 Task: Search one way flight ticket for 5 adults, 2 children, 1 infant in seat and 2 infants on lap in economy from Agana/tamuning: Antonio B. Won Pat International Airport to Fort Wayne: Fort Wayne International Airport on 8-4-2023. Number of bags: 2 carry on bags. Price is upto 106000. Outbound departure time preference is 13:00.
Action: Mouse moved to (406, 345)
Screenshot: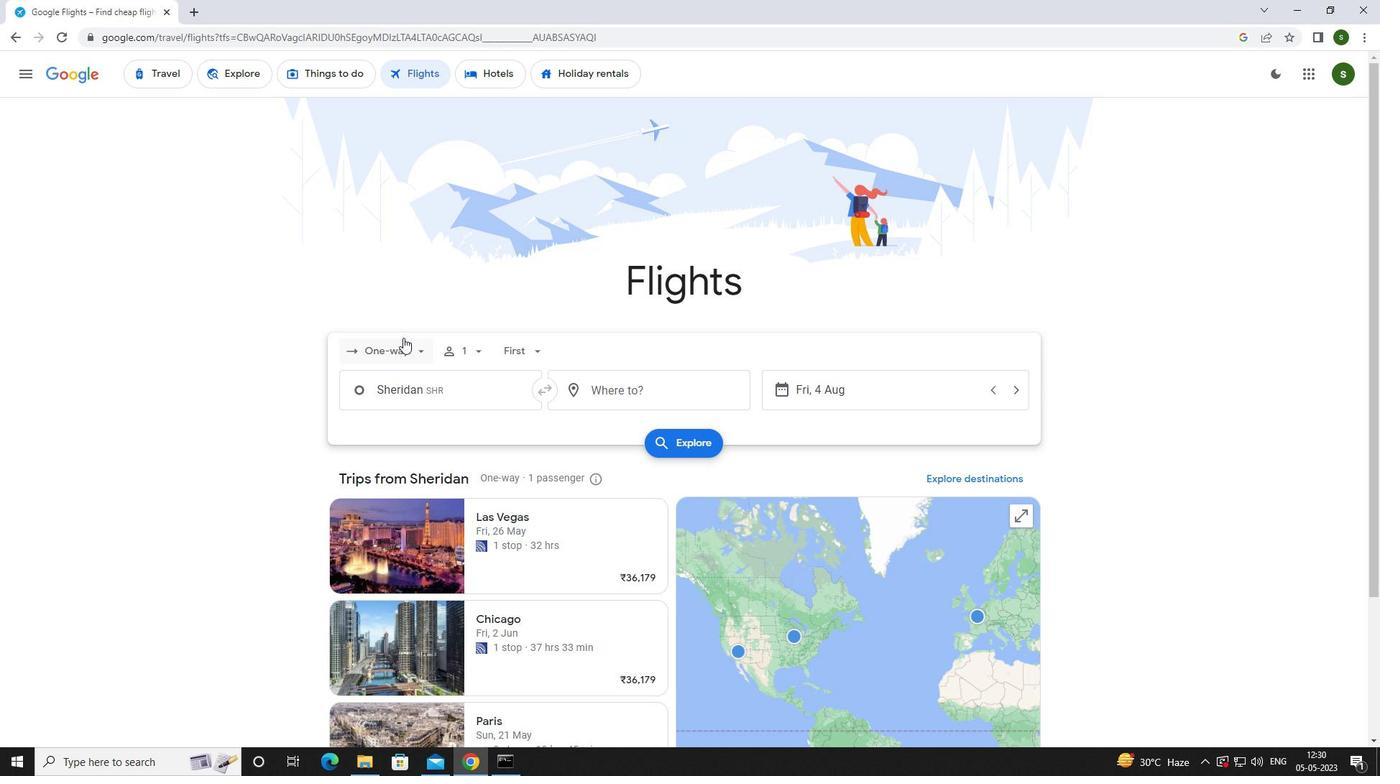 
Action: Mouse pressed left at (406, 345)
Screenshot: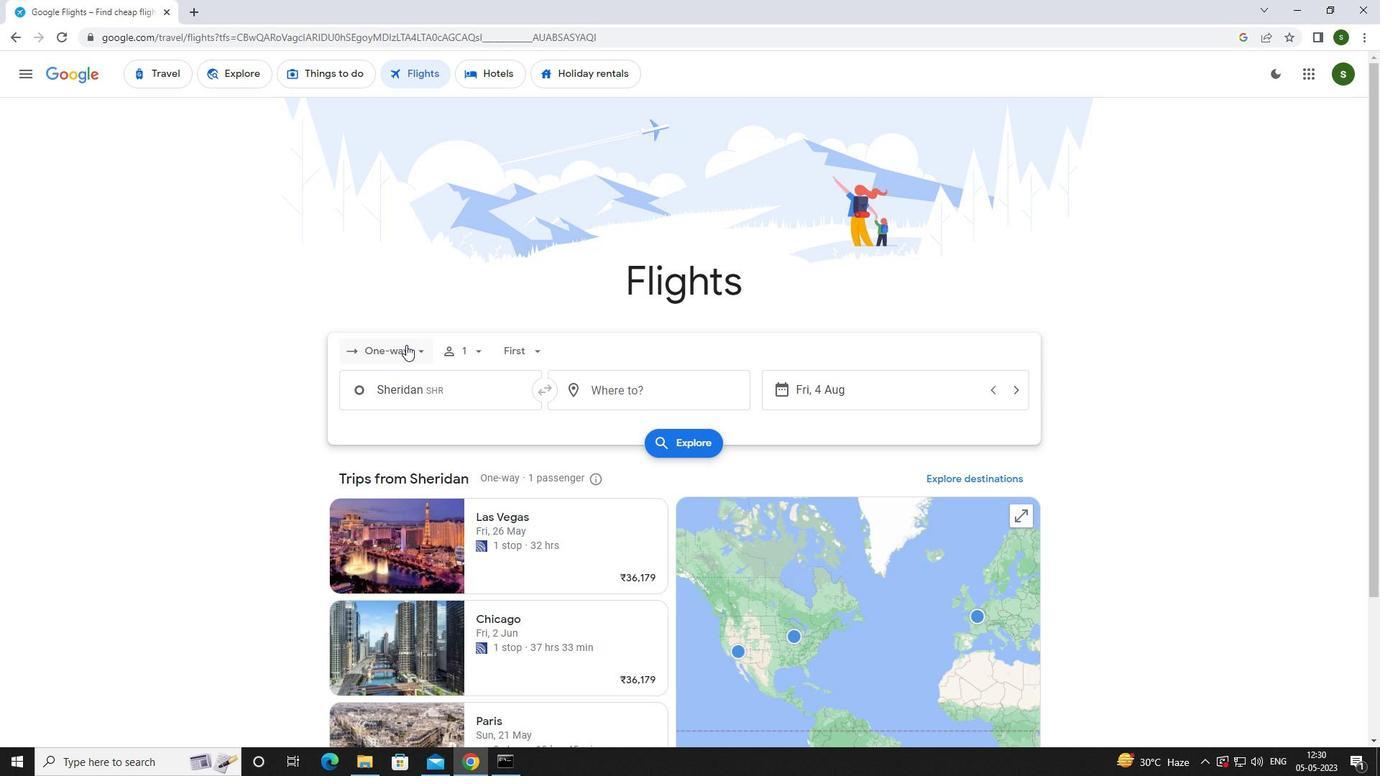 
Action: Mouse moved to (408, 418)
Screenshot: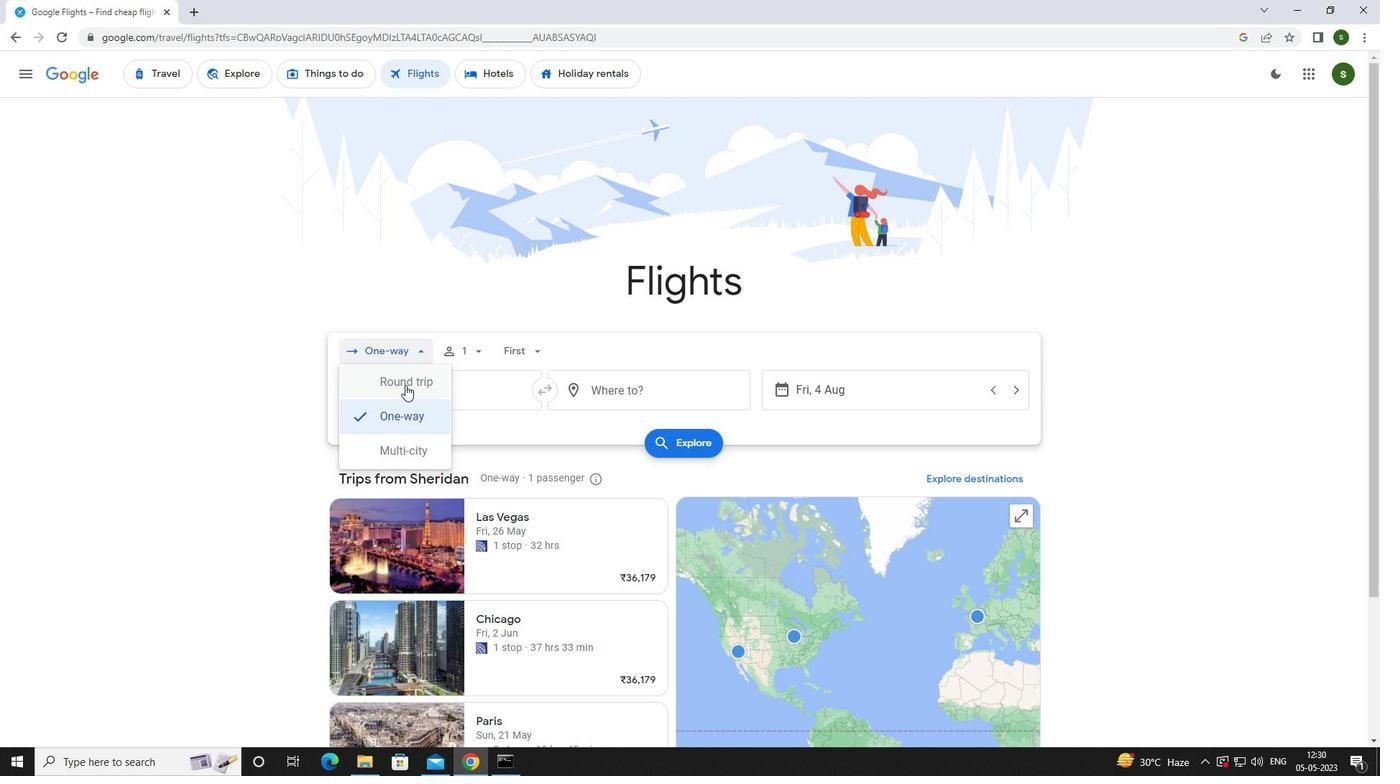 
Action: Mouse pressed left at (408, 418)
Screenshot: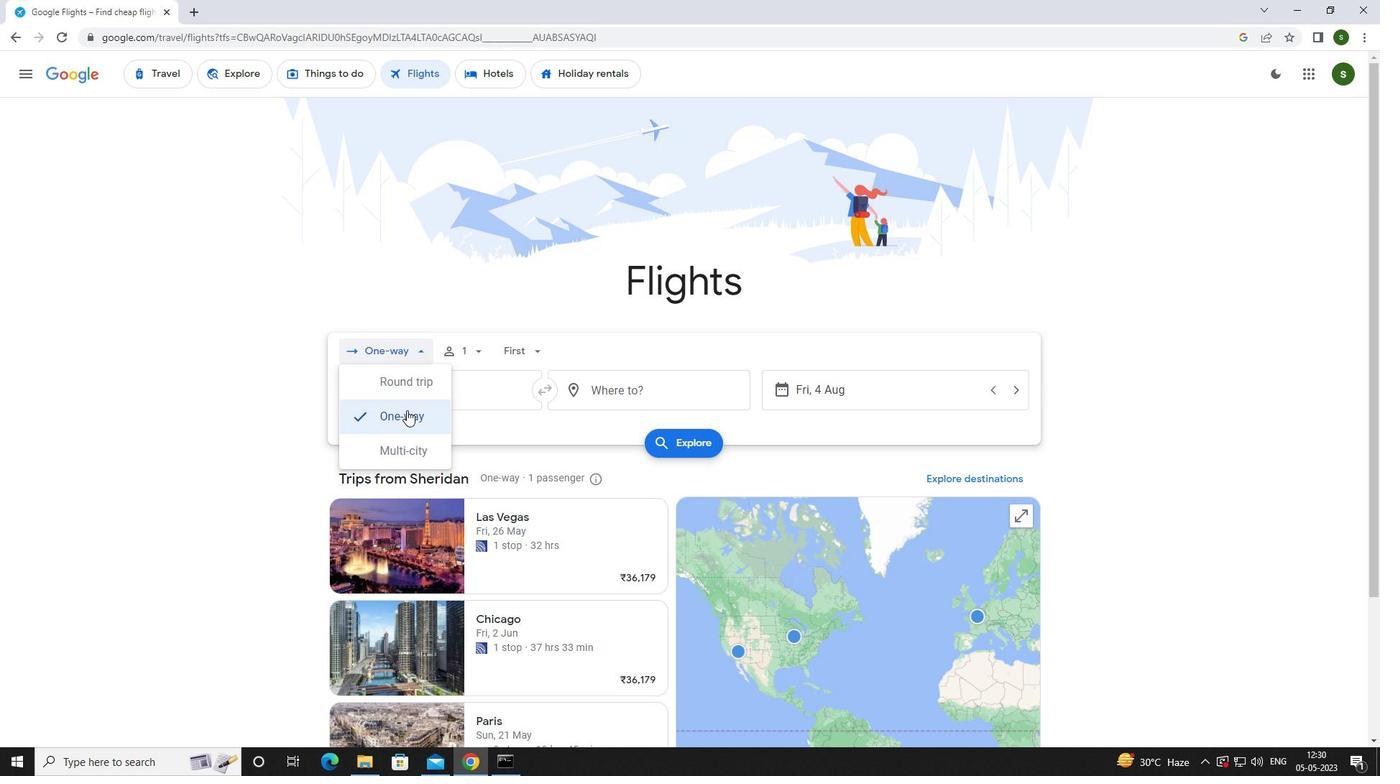 
Action: Mouse moved to (475, 356)
Screenshot: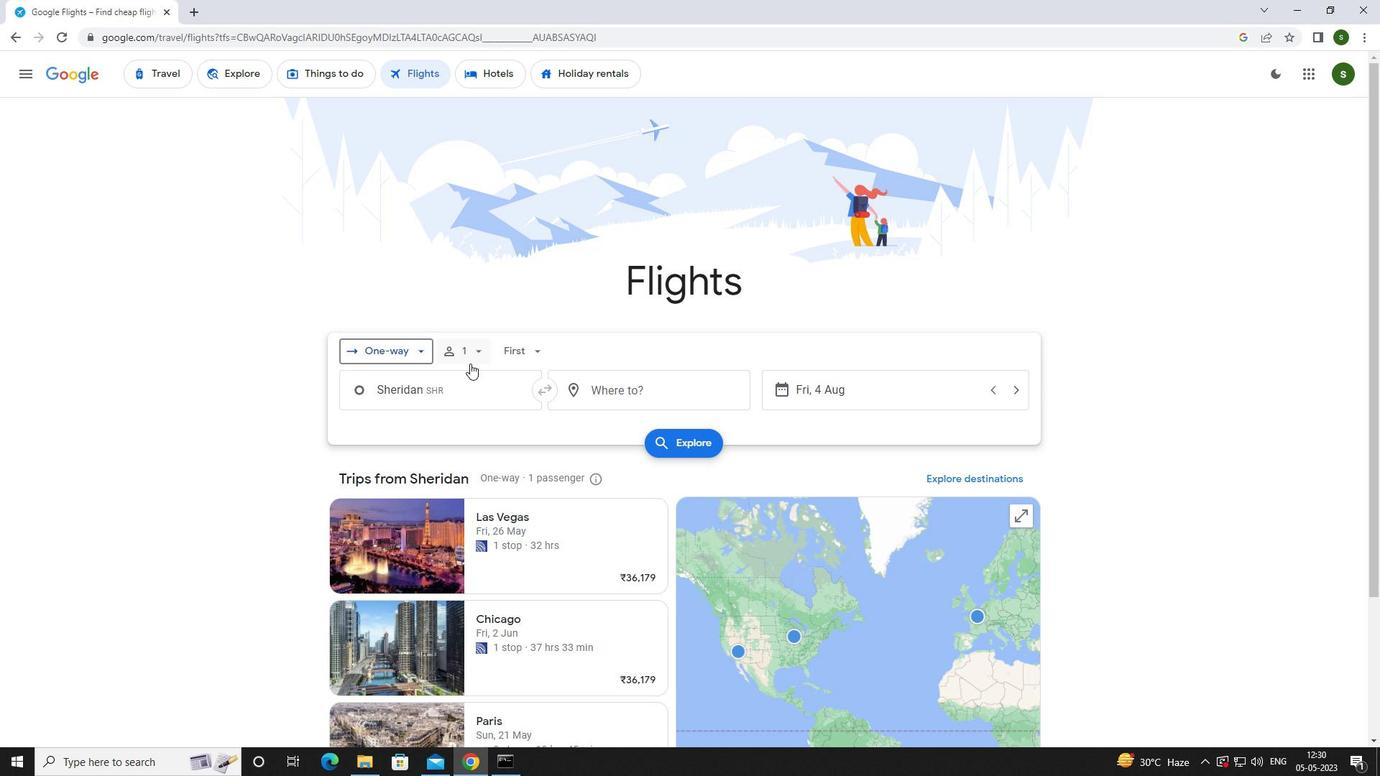 
Action: Mouse pressed left at (475, 356)
Screenshot: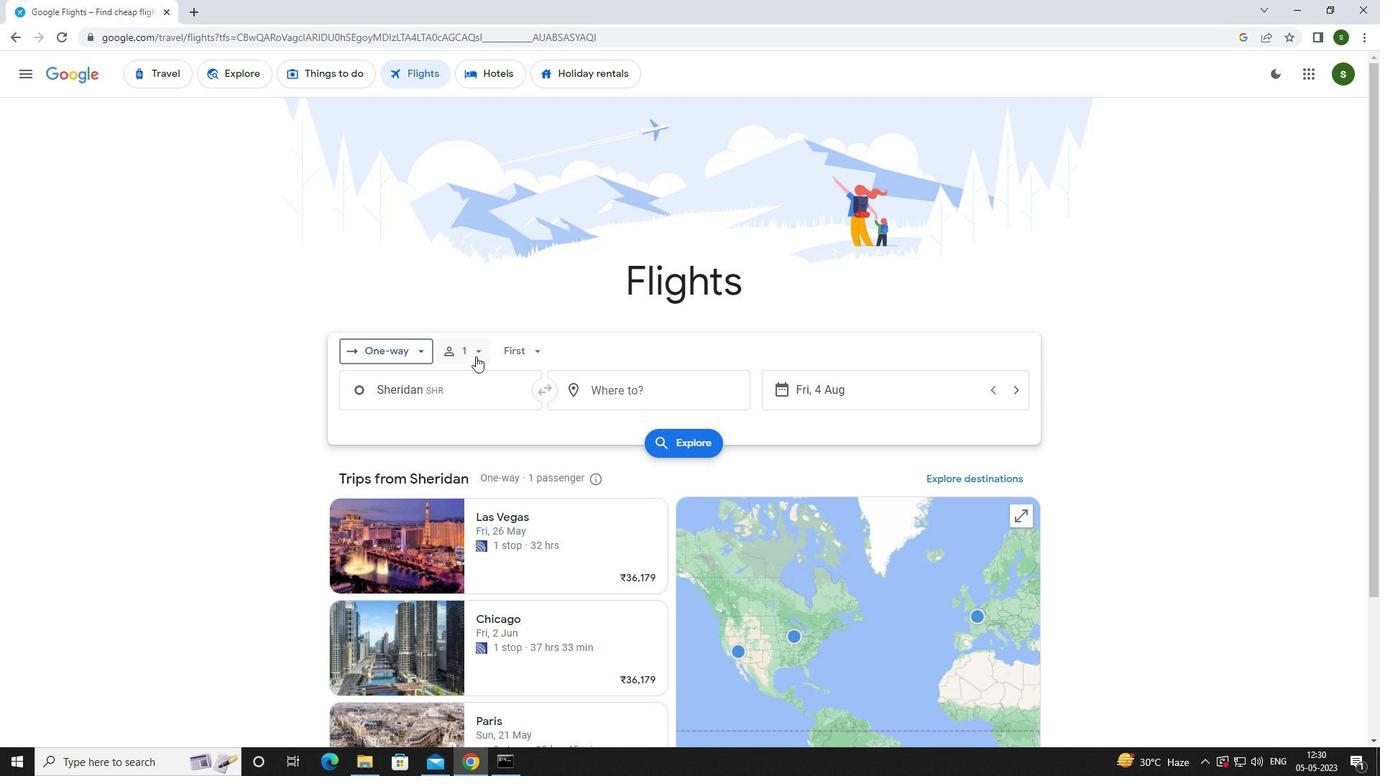 
Action: Mouse moved to (590, 388)
Screenshot: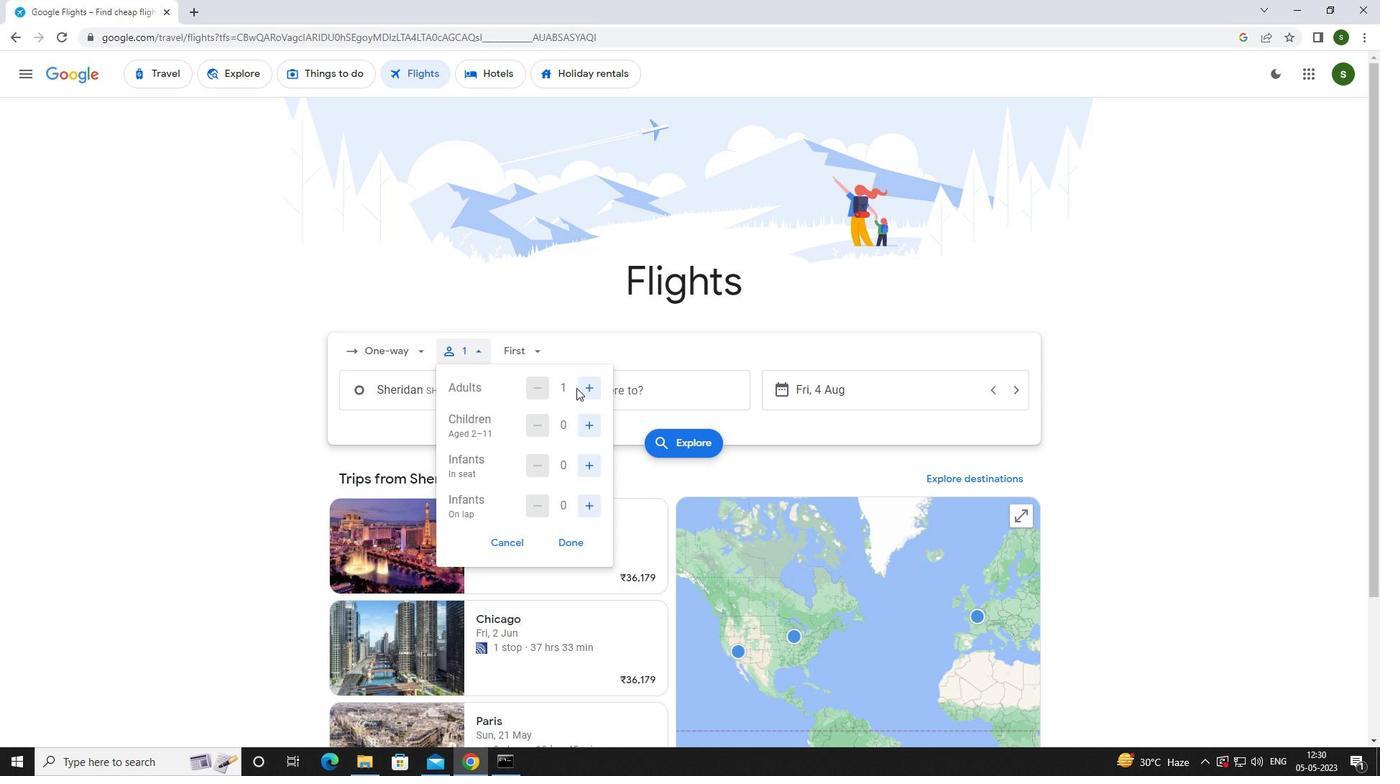 
Action: Mouse pressed left at (590, 388)
Screenshot: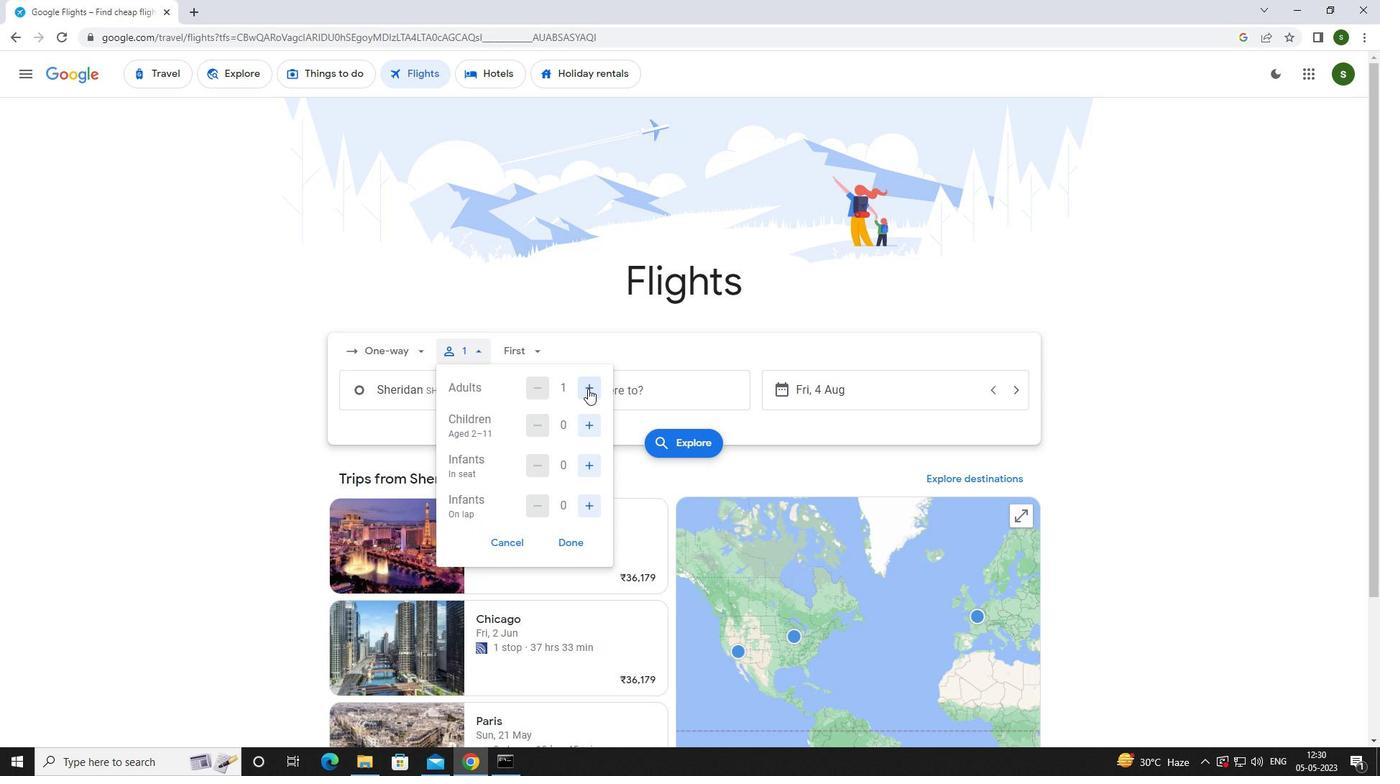 
Action: Mouse pressed left at (590, 388)
Screenshot: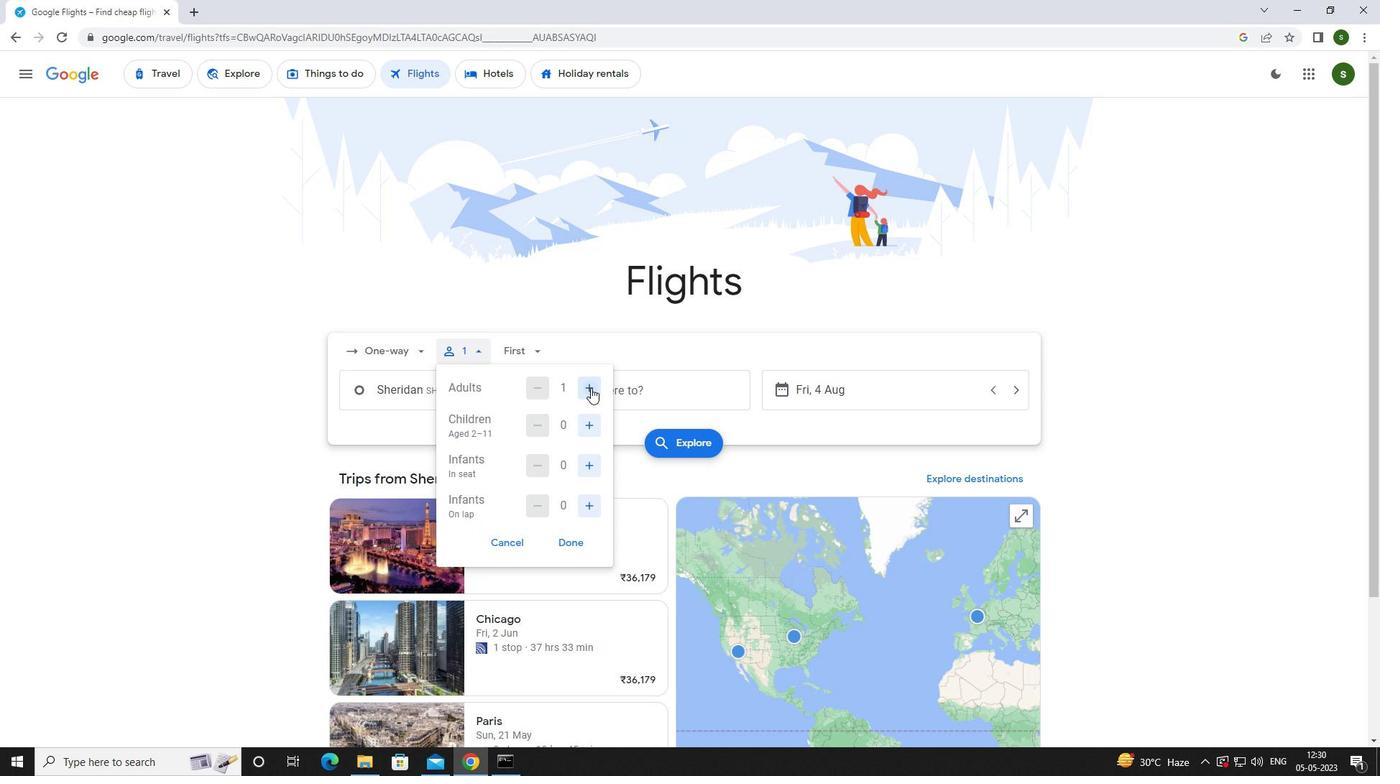 
Action: Mouse pressed left at (590, 388)
Screenshot: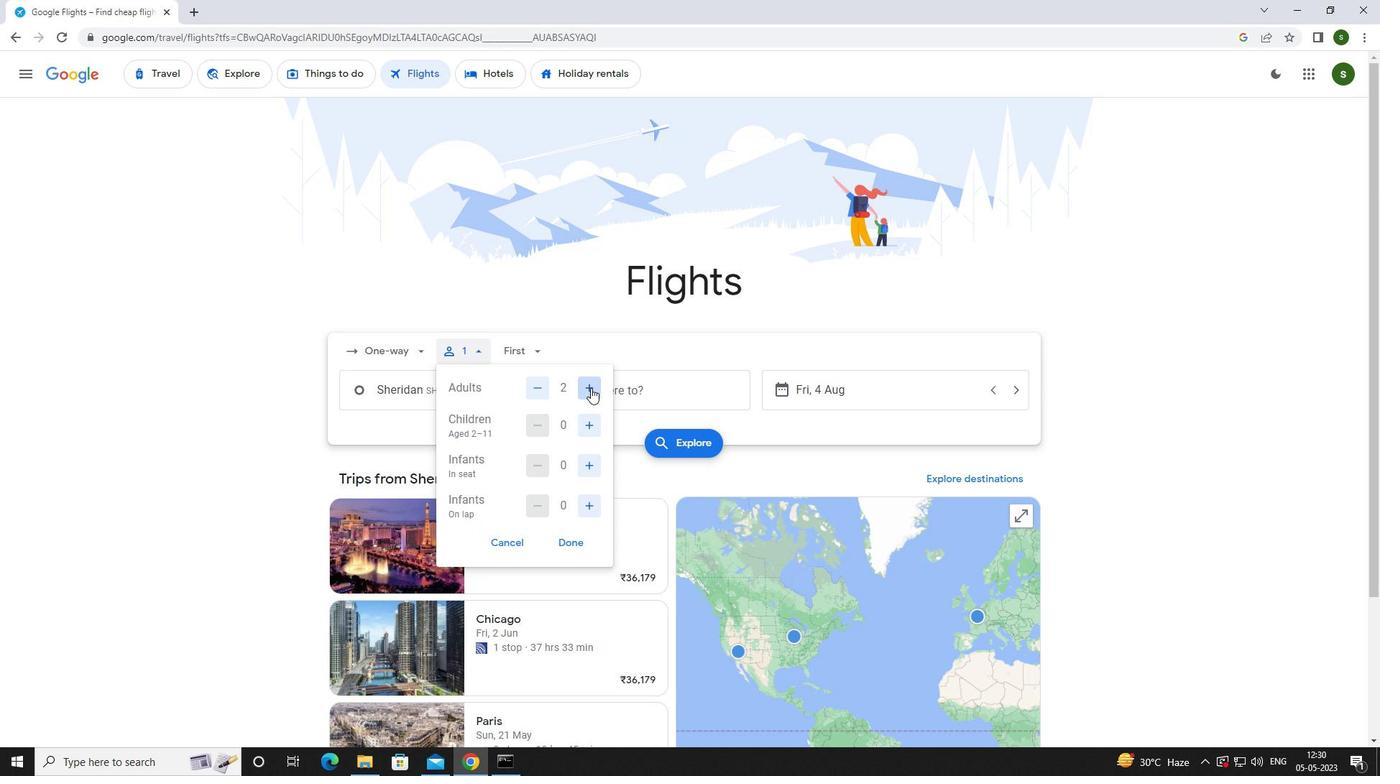 
Action: Mouse pressed left at (590, 388)
Screenshot: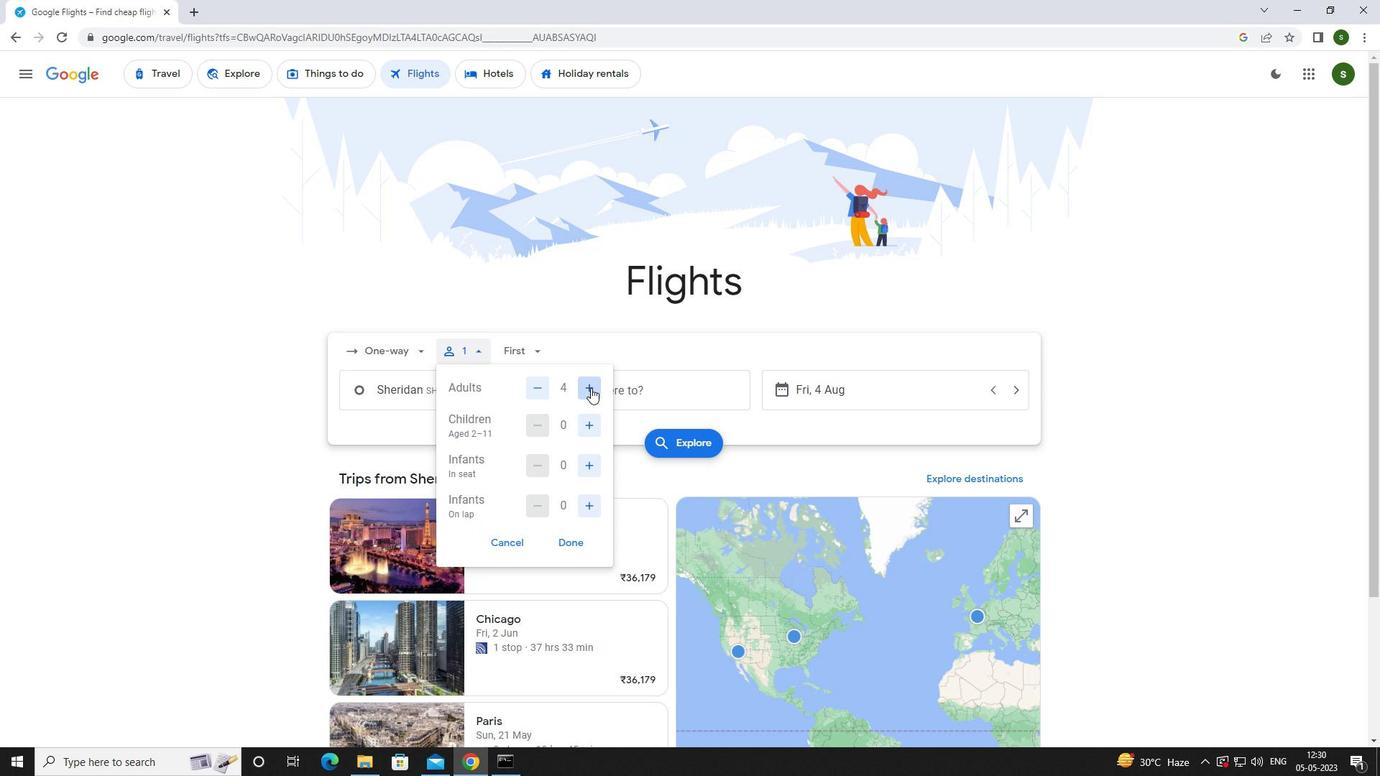 
Action: Mouse moved to (590, 417)
Screenshot: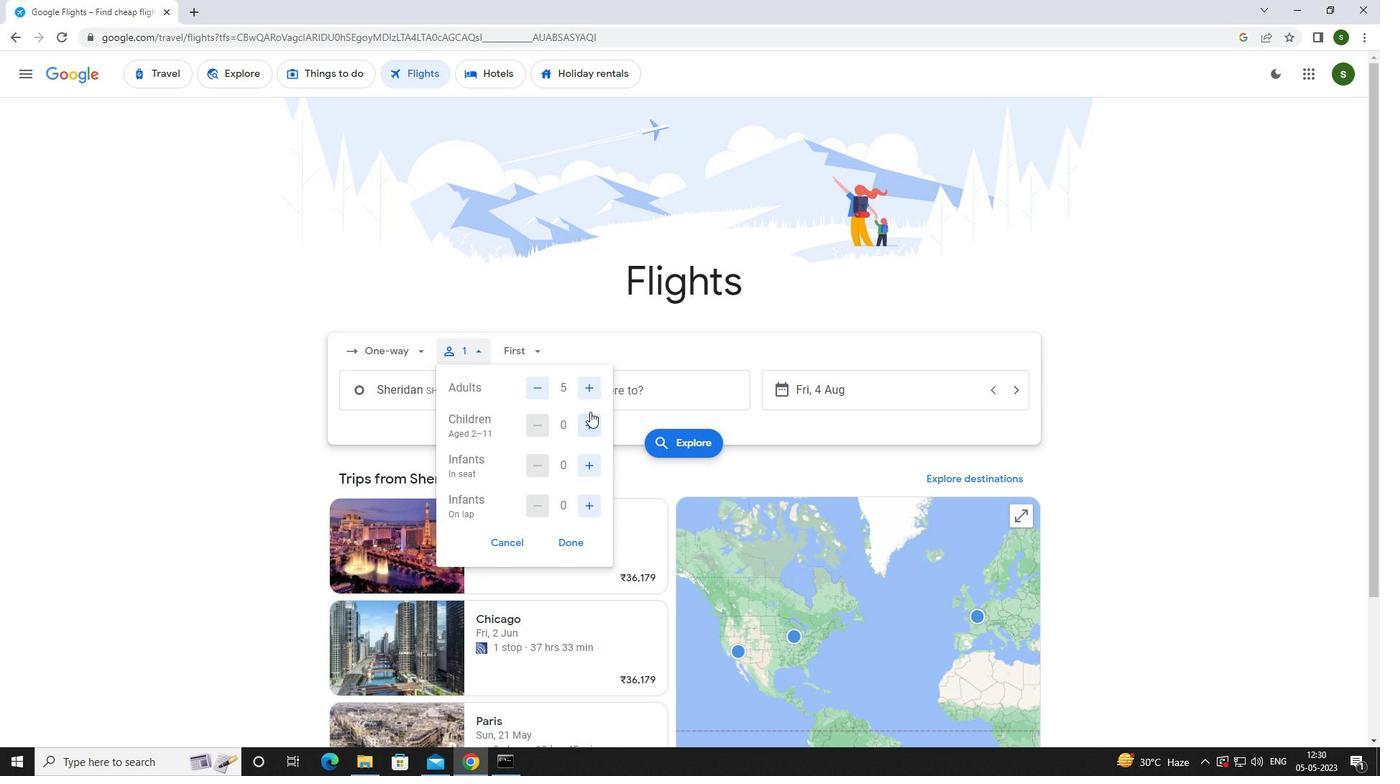 
Action: Mouse pressed left at (590, 417)
Screenshot: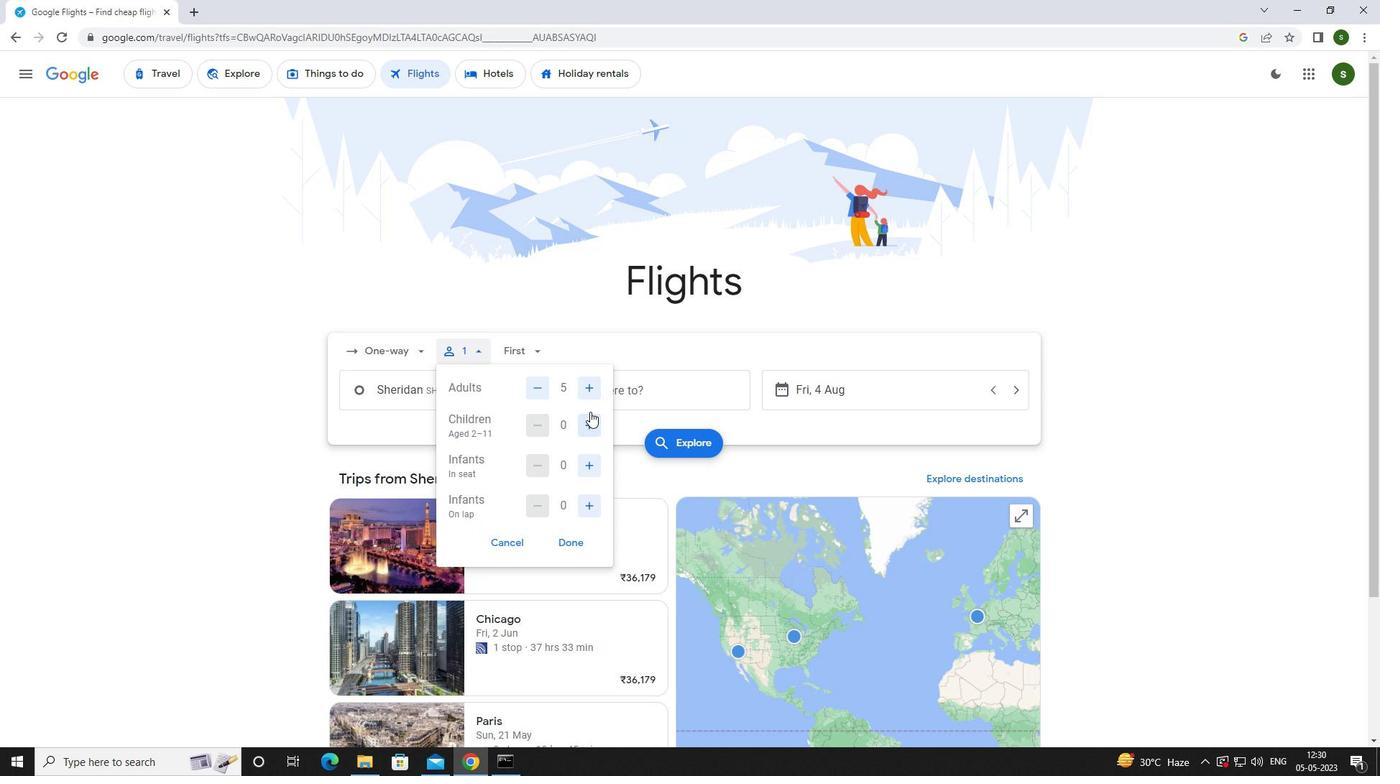 
Action: Mouse moved to (590, 418)
Screenshot: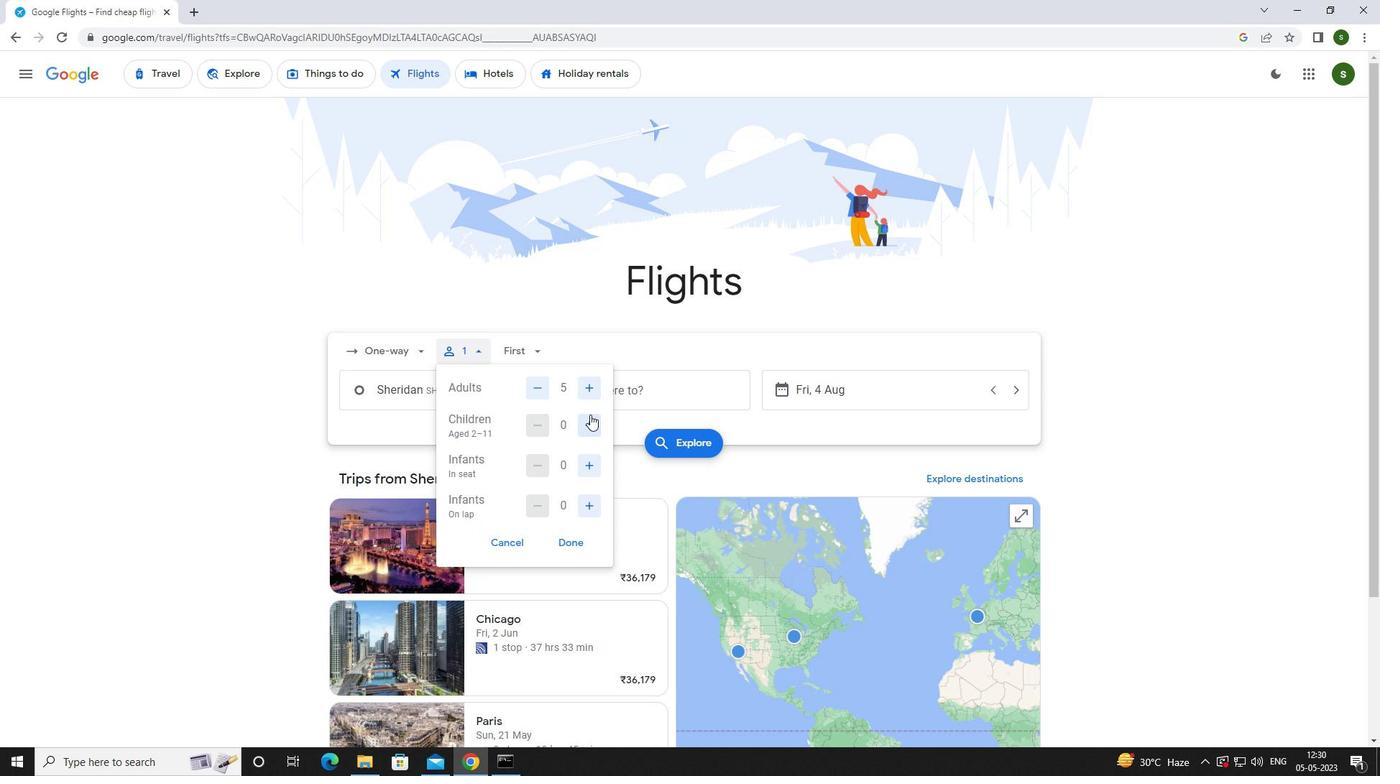 
Action: Mouse pressed left at (590, 418)
Screenshot: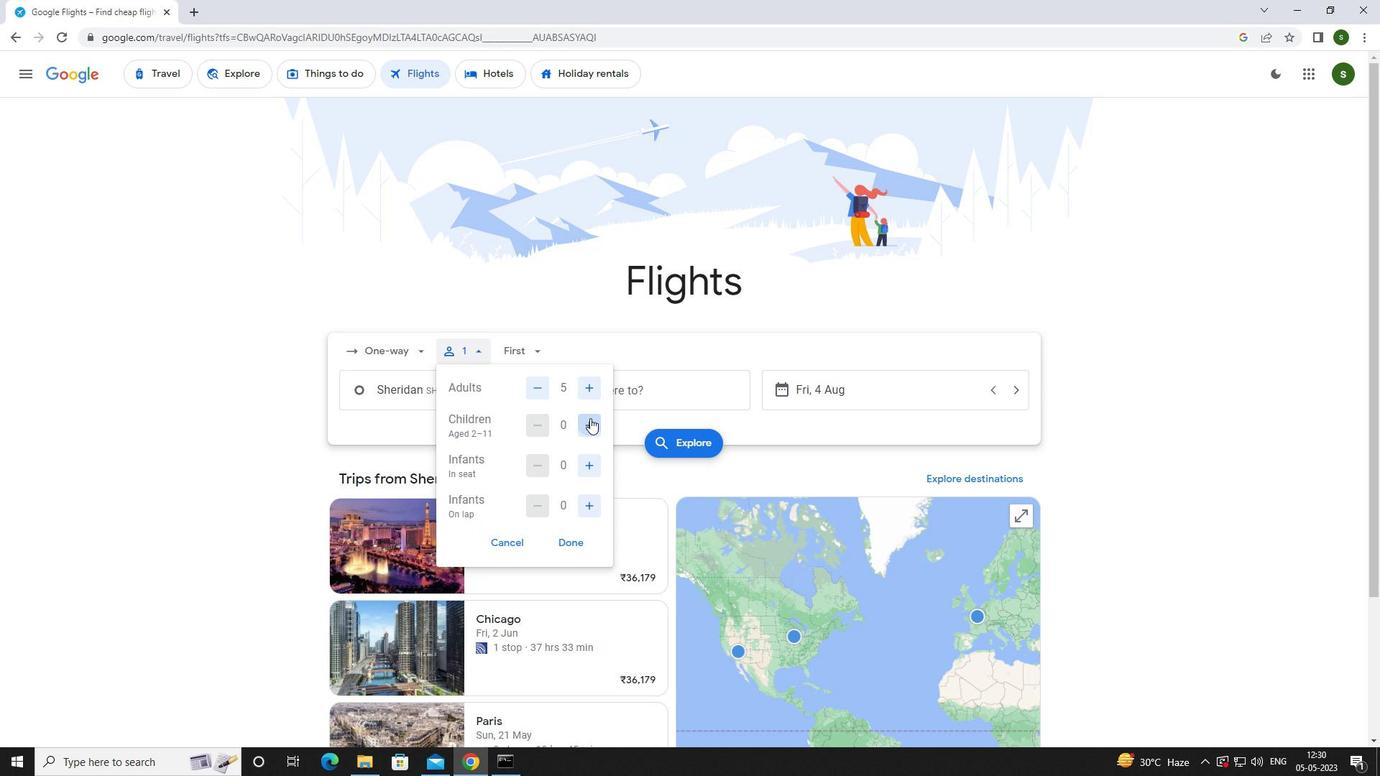 
Action: Mouse moved to (590, 467)
Screenshot: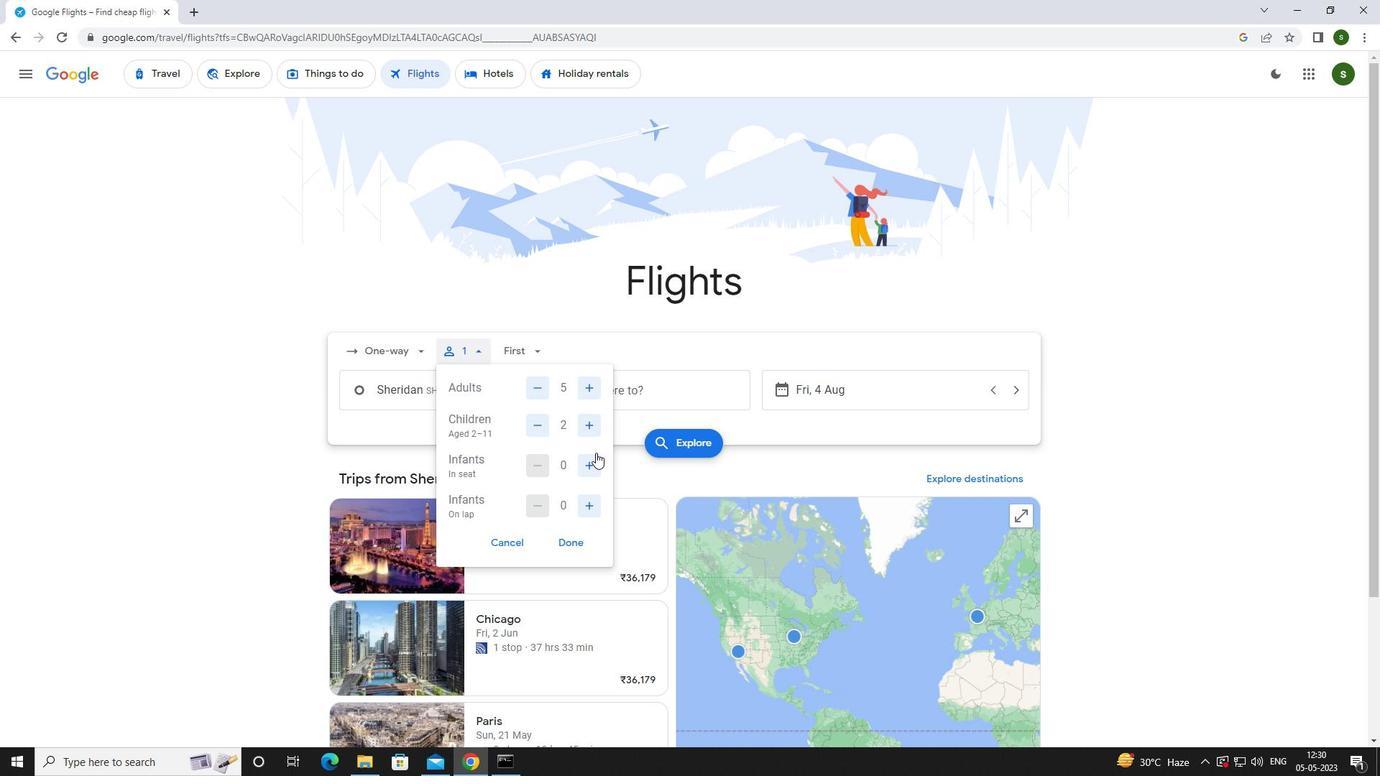 
Action: Mouse pressed left at (590, 467)
Screenshot: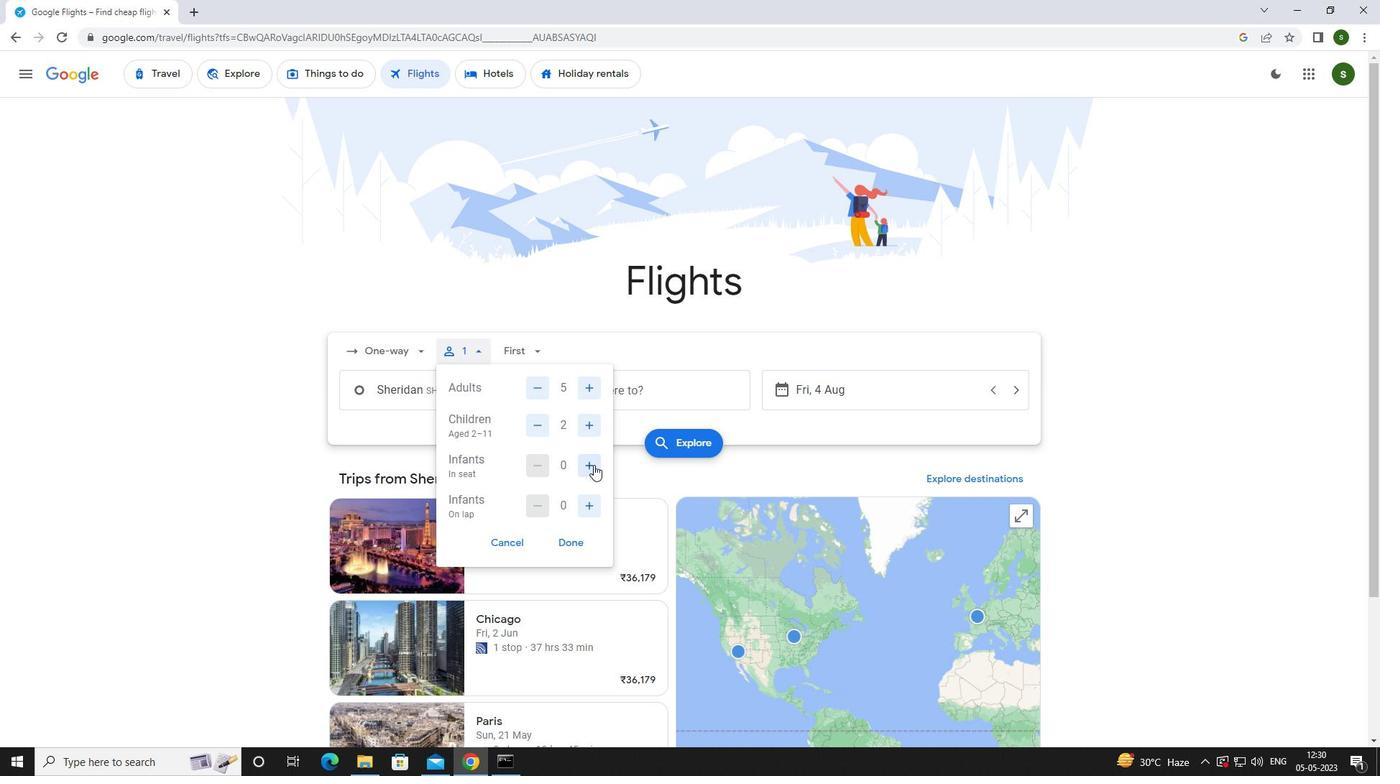 
Action: Mouse moved to (589, 502)
Screenshot: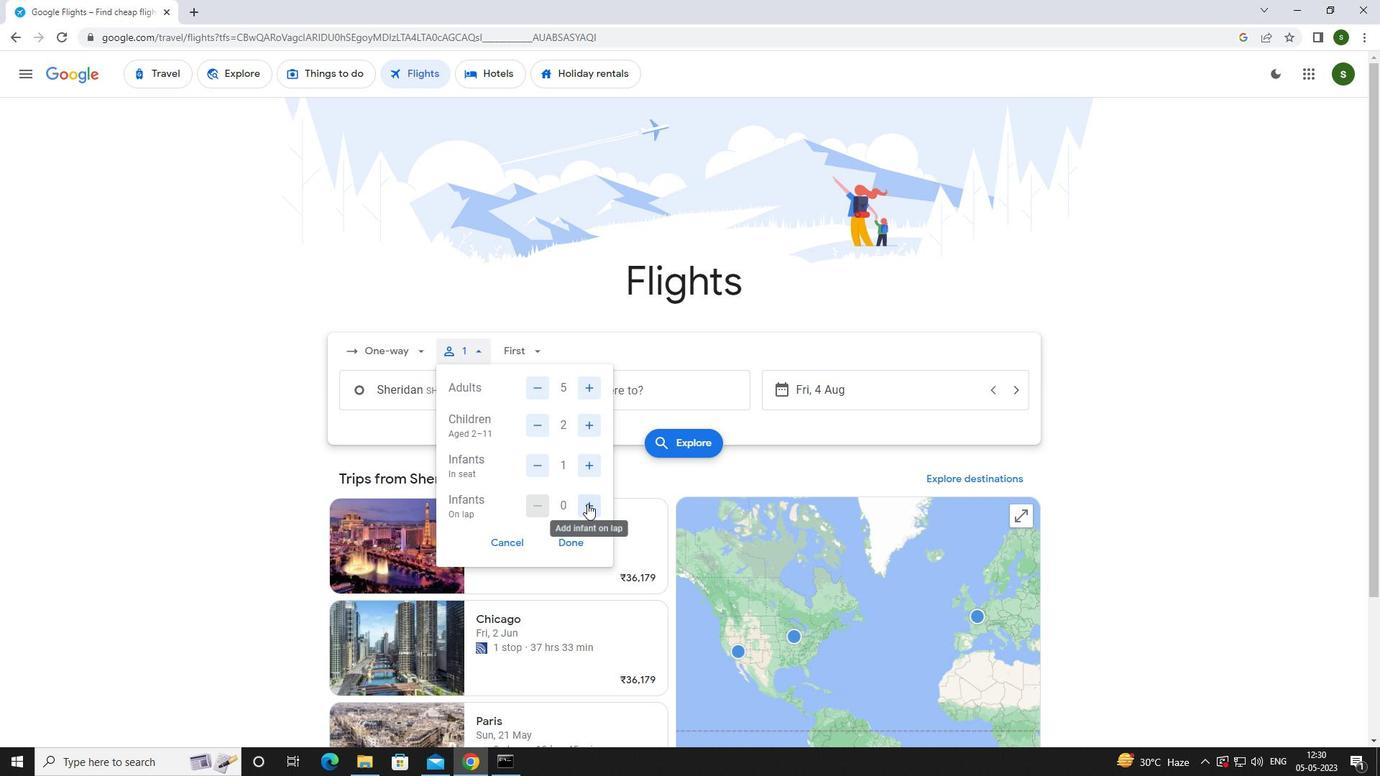 
Action: Mouse pressed left at (589, 502)
Screenshot: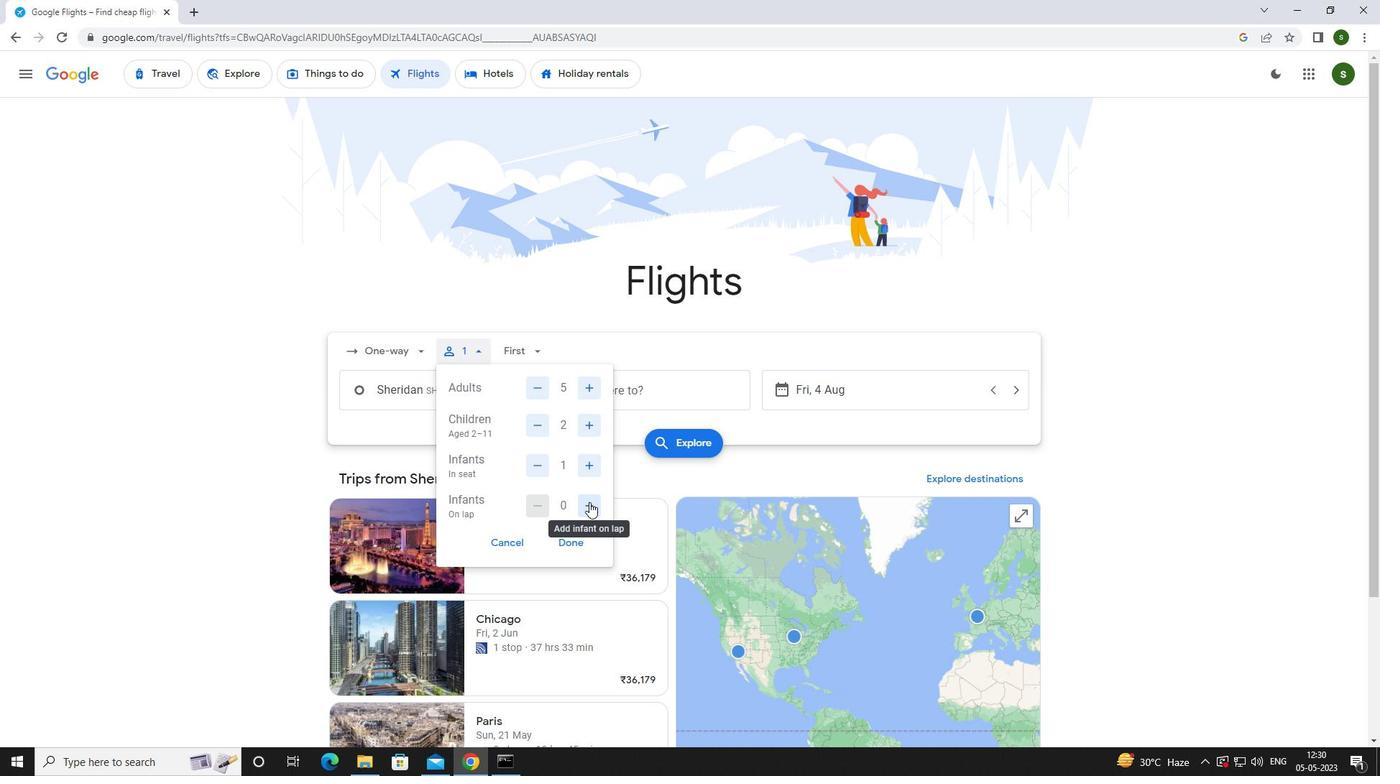 
Action: Mouse moved to (536, 353)
Screenshot: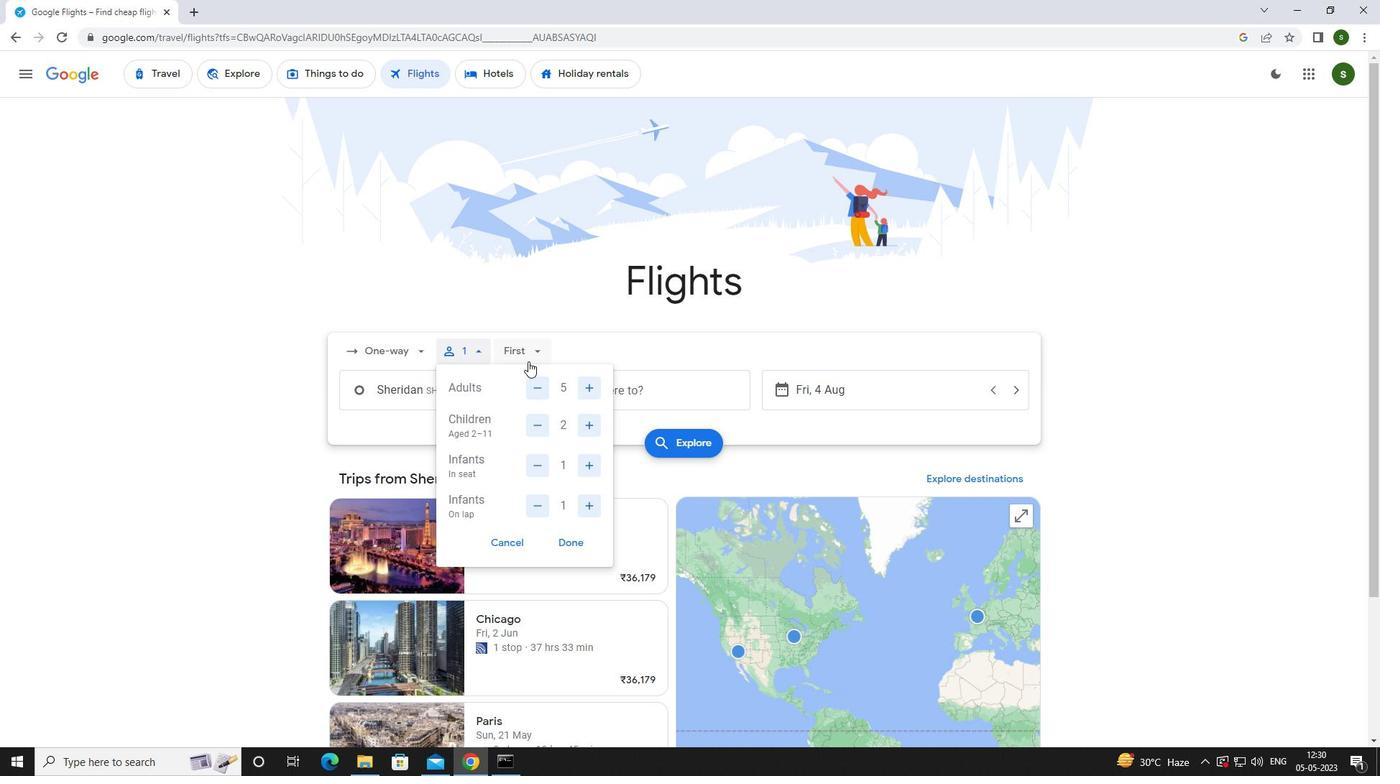 
Action: Mouse pressed left at (536, 353)
Screenshot: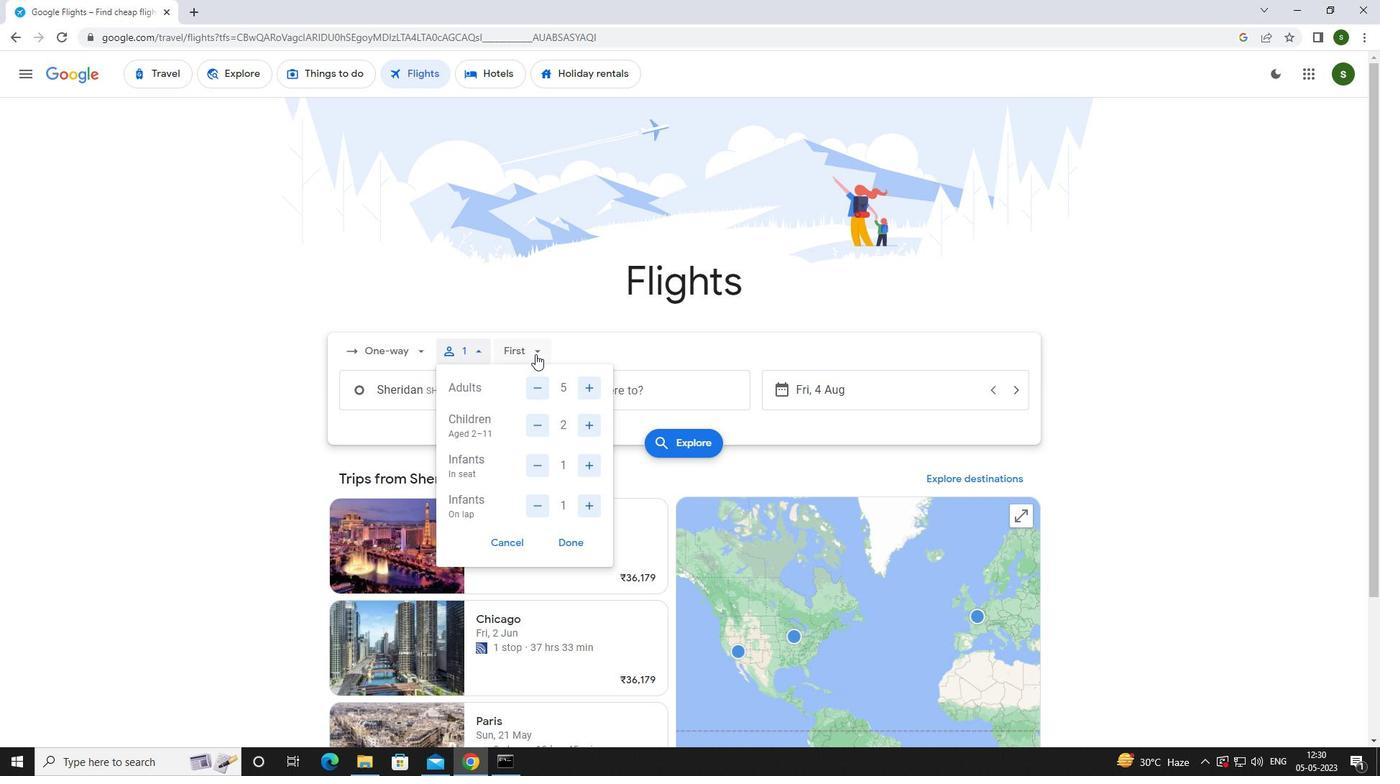 
Action: Mouse moved to (542, 380)
Screenshot: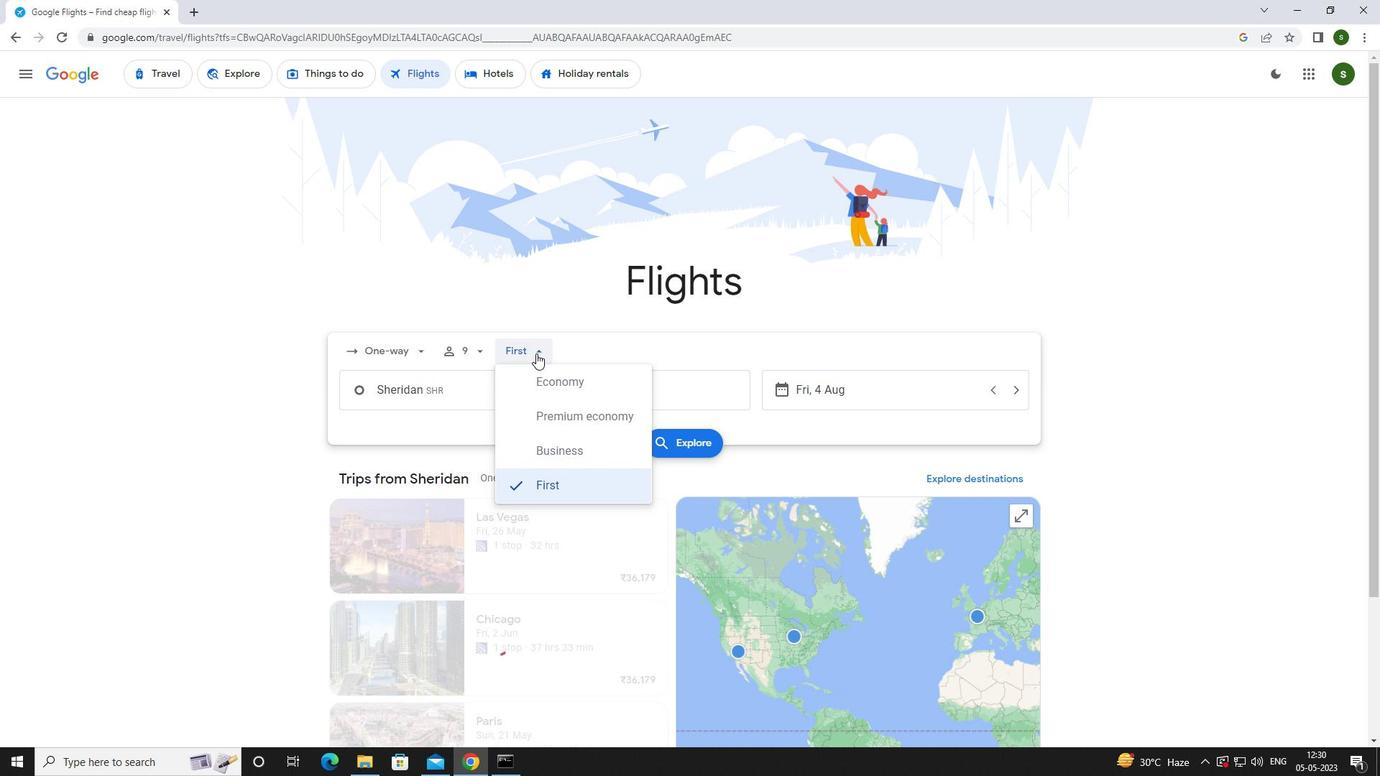 
Action: Mouse pressed left at (542, 380)
Screenshot: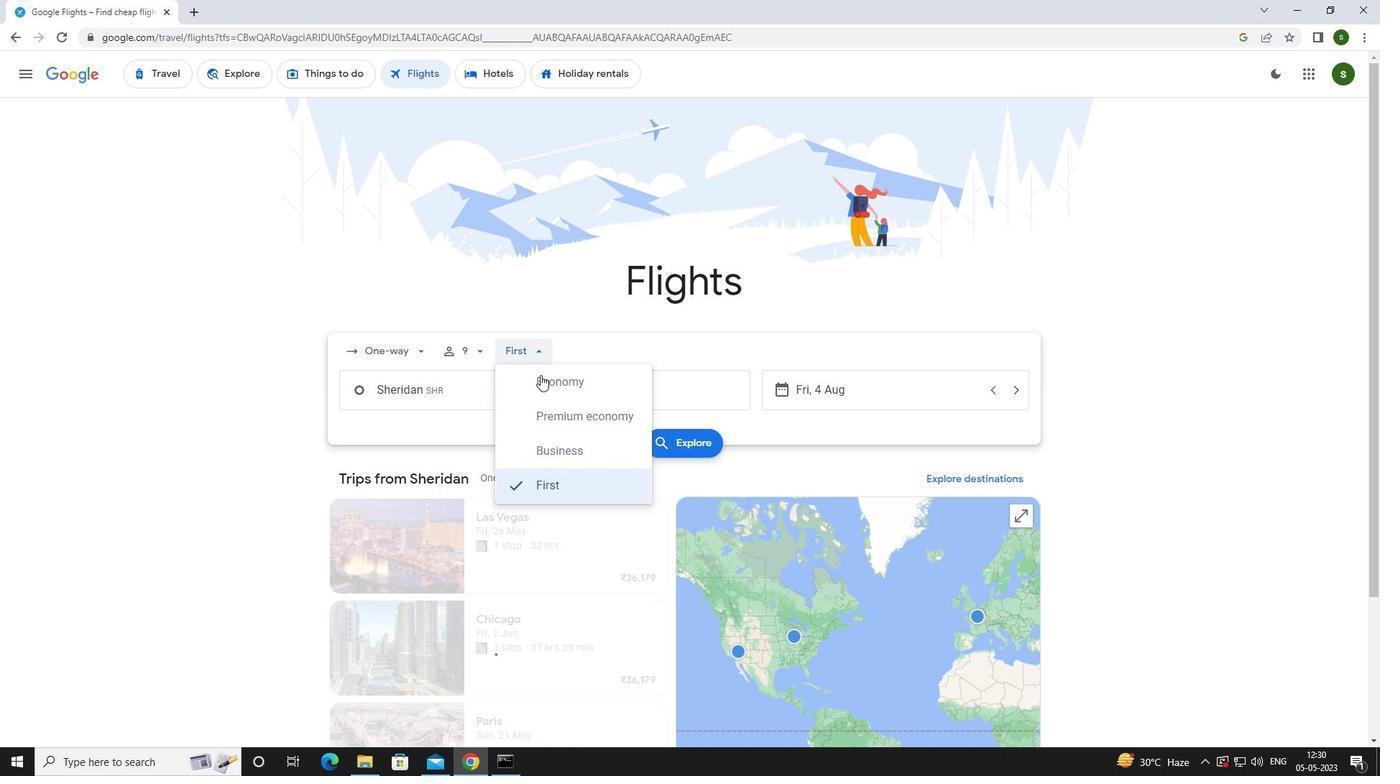 
Action: Mouse moved to (487, 388)
Screenshot: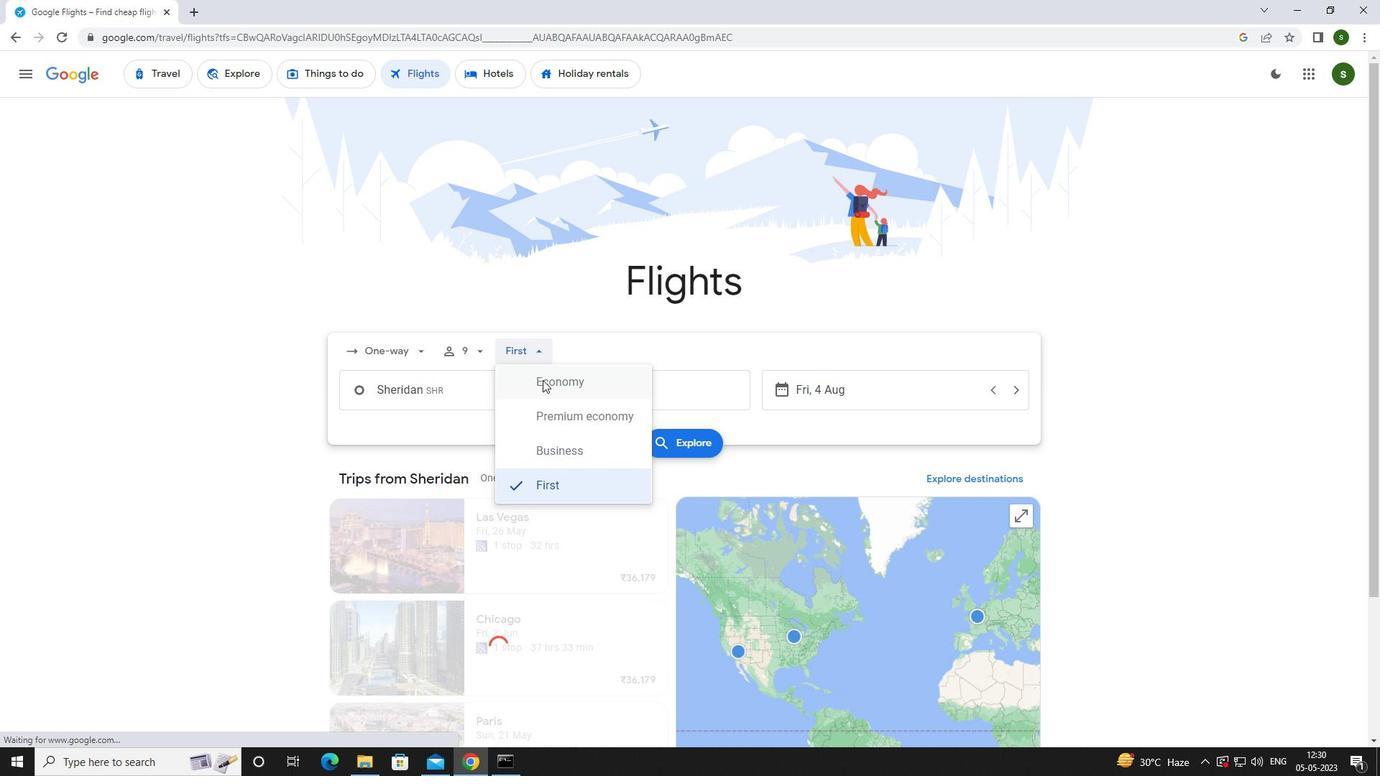 
Action: Mouse pressed left at (487, 388)
Screenshot: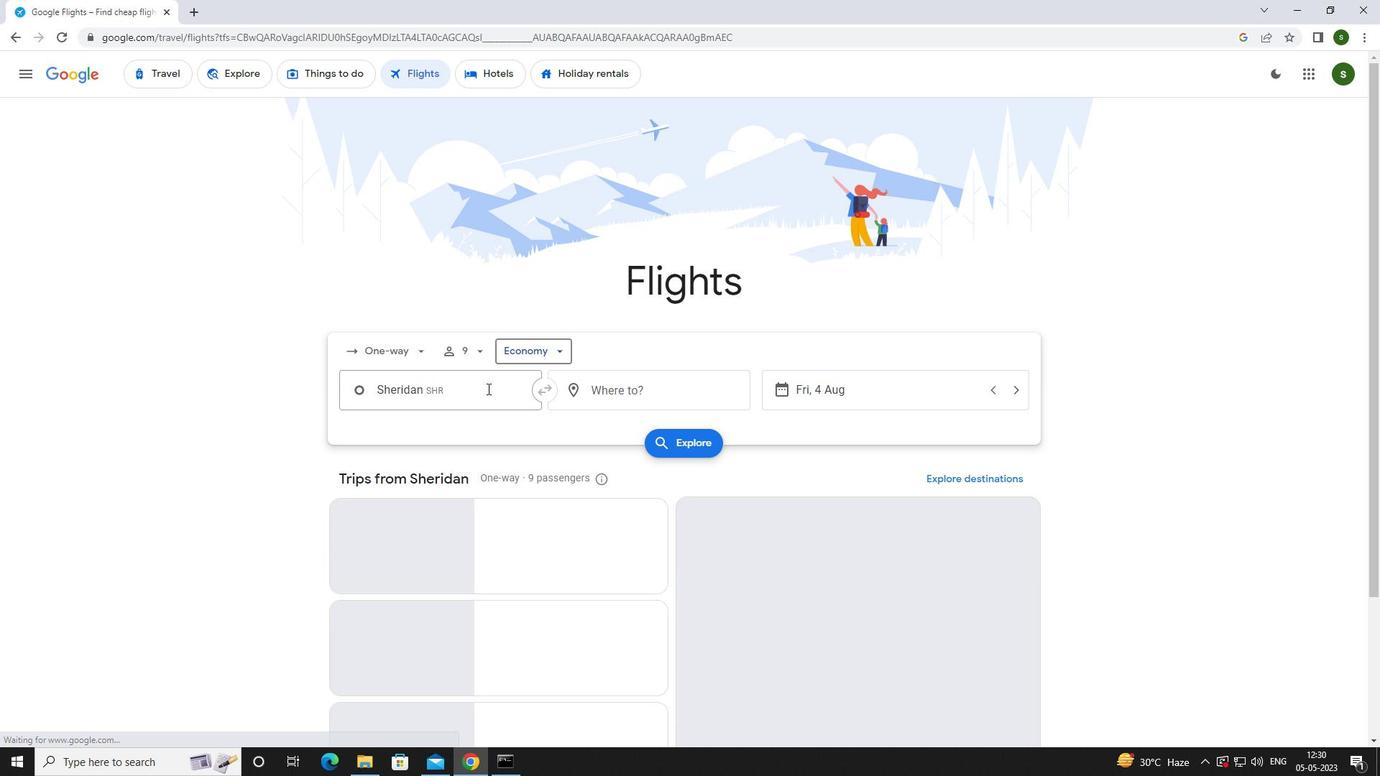 
Action: Key pressed <Key.caps_lock>a<Key.caps_lock>gana
Screenshot: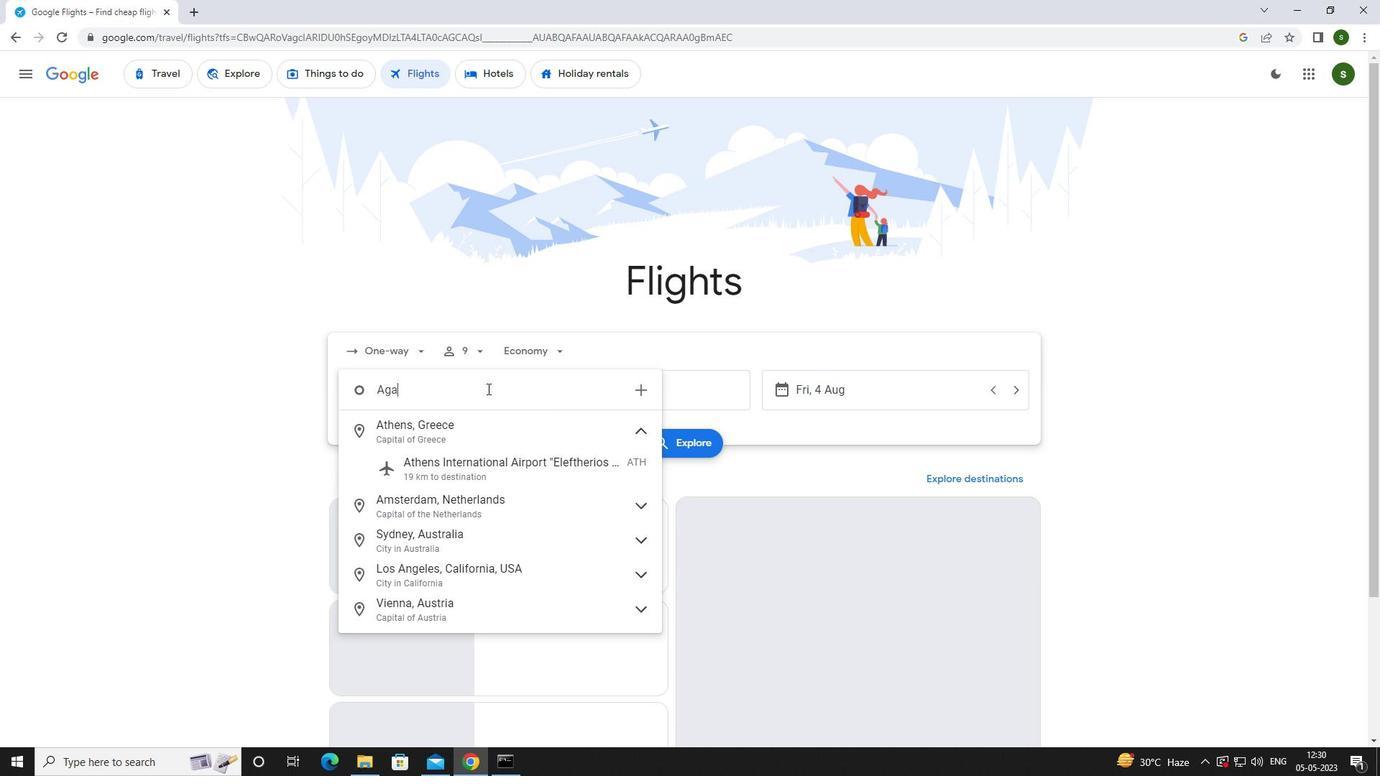 
Action: Mouse moved to (497, 470)
Screenshot: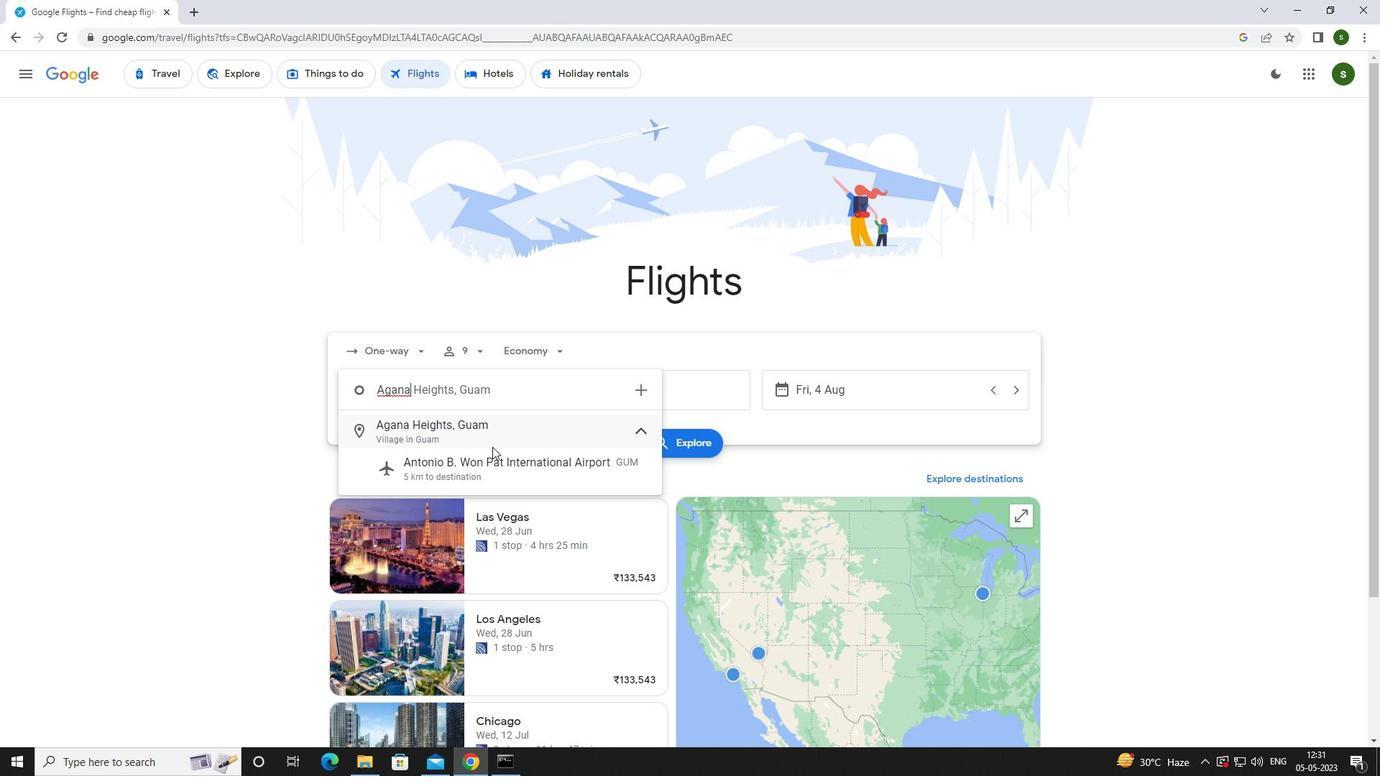 
Action: Mouse pressed left at (497, 470)
Screenshot: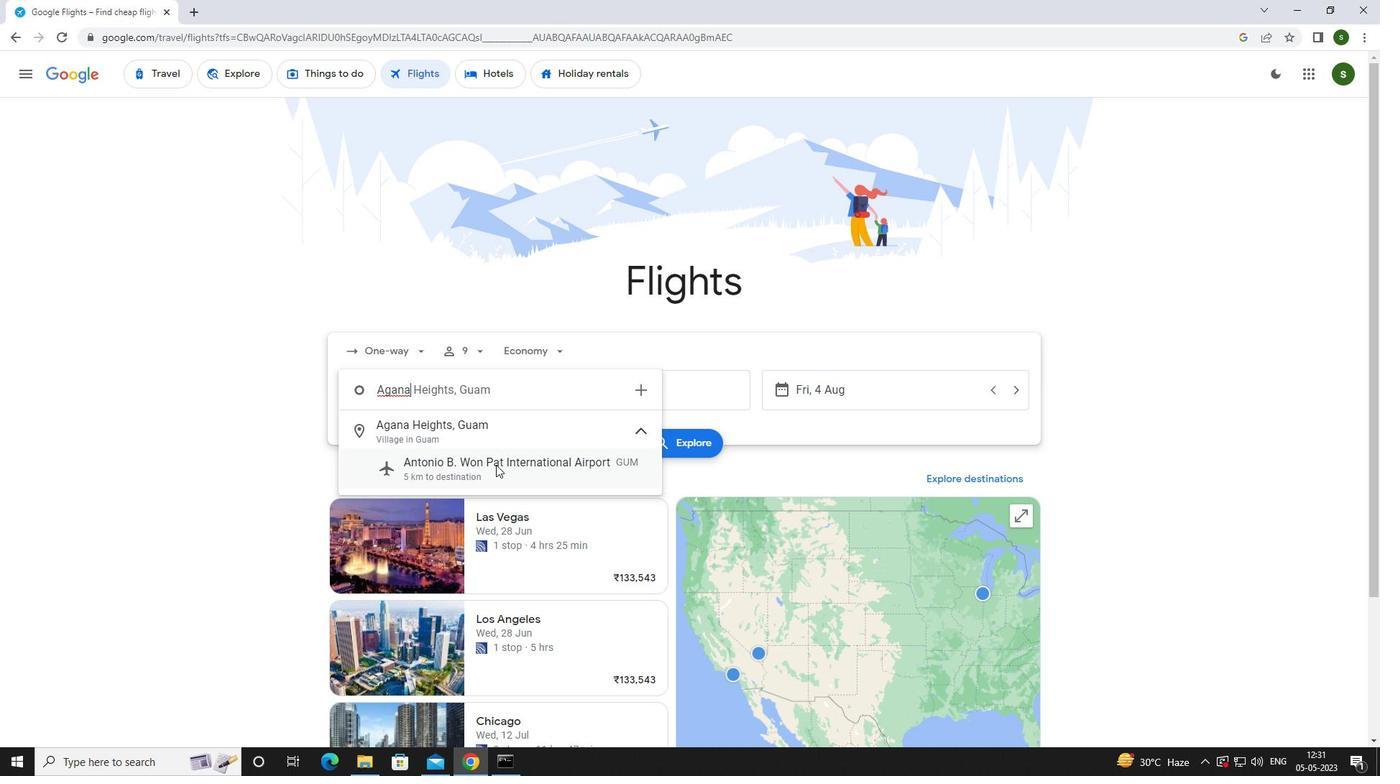 
Action: Mouse moved to (641, 394)
Screenshot: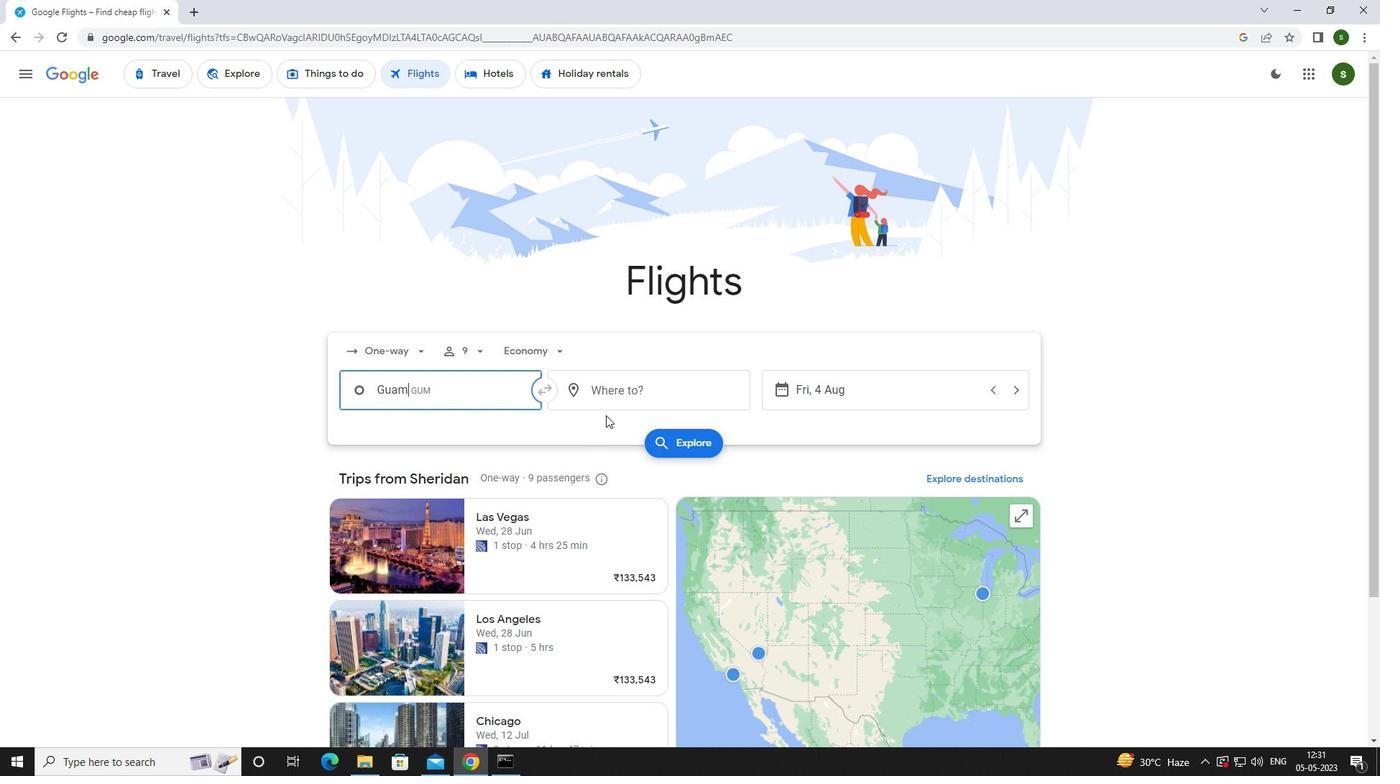 
Action: Mouse pressed left at (641, 394)
Screenshot: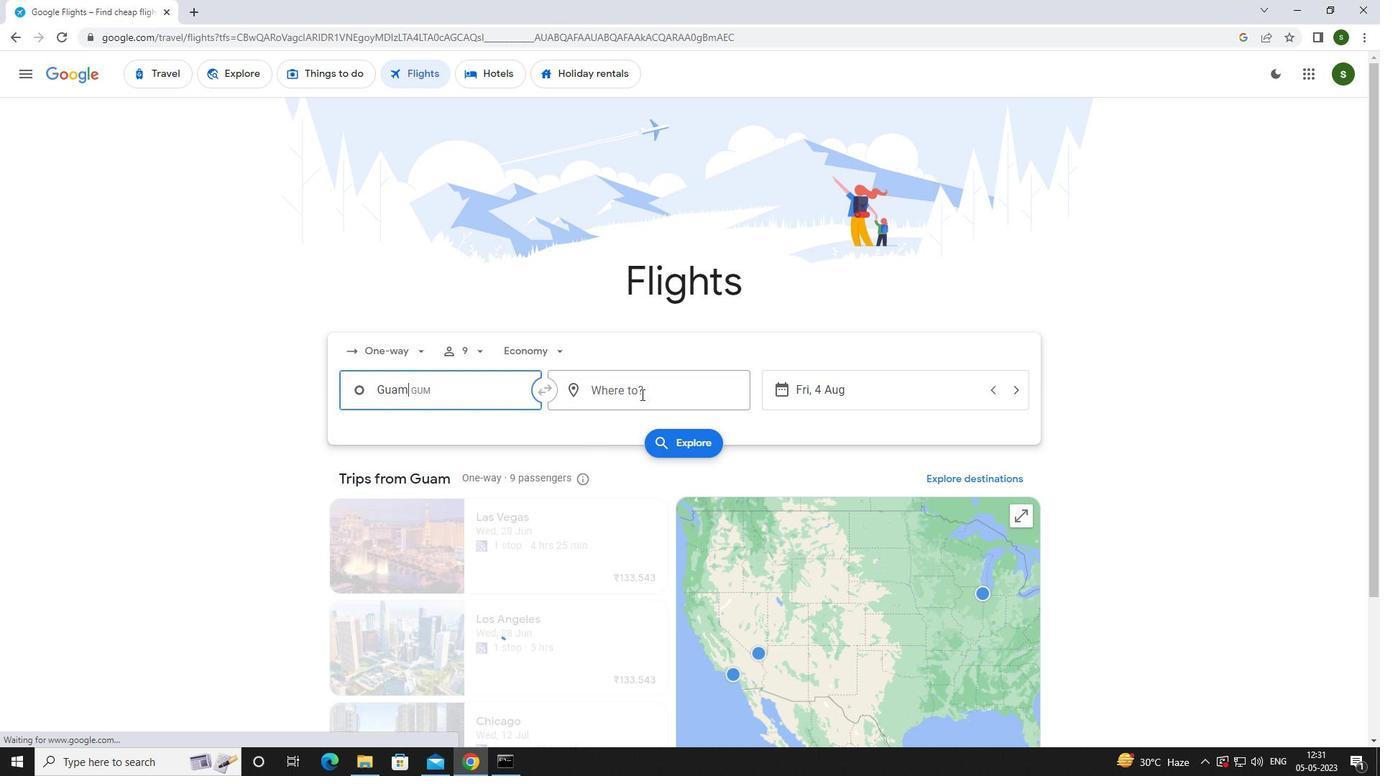 
Action: Mouse moved to (644, 396)
Screenshot: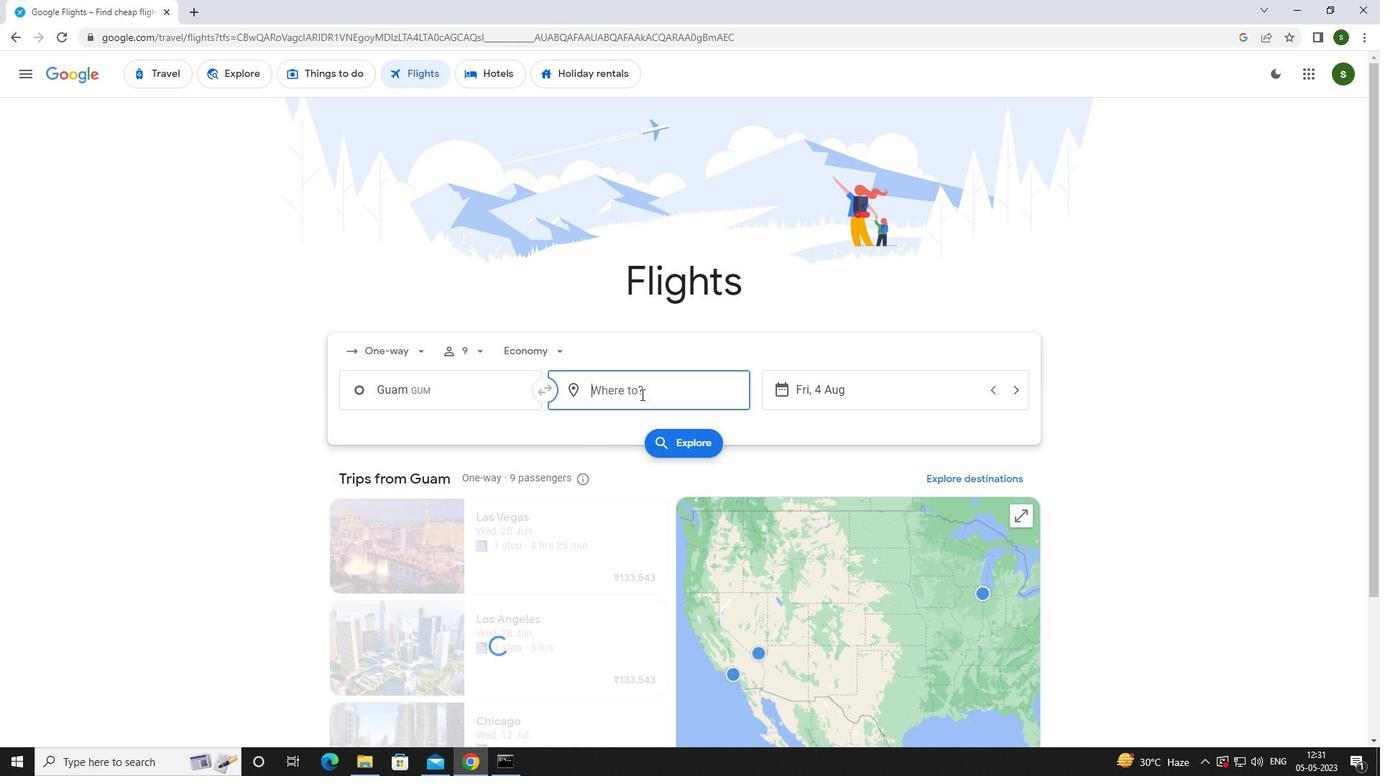 
Action: Key pressed <Key.caps_lock>f<Key.caps_lock>ort<Key.space><Key.caps_lock>w<Key.caps_lock>Ay
Screenshot: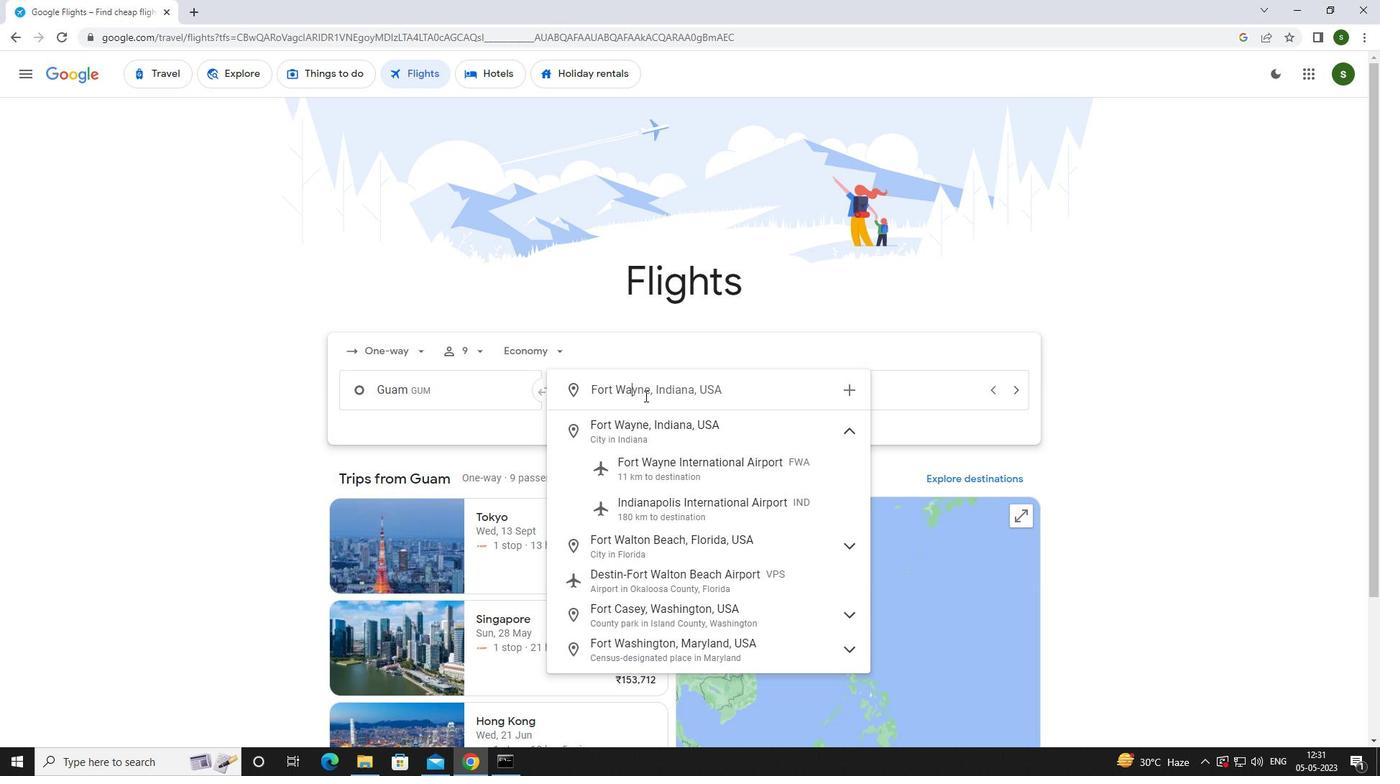 
Action: Mouse moved to (660, 463)
Screenshot: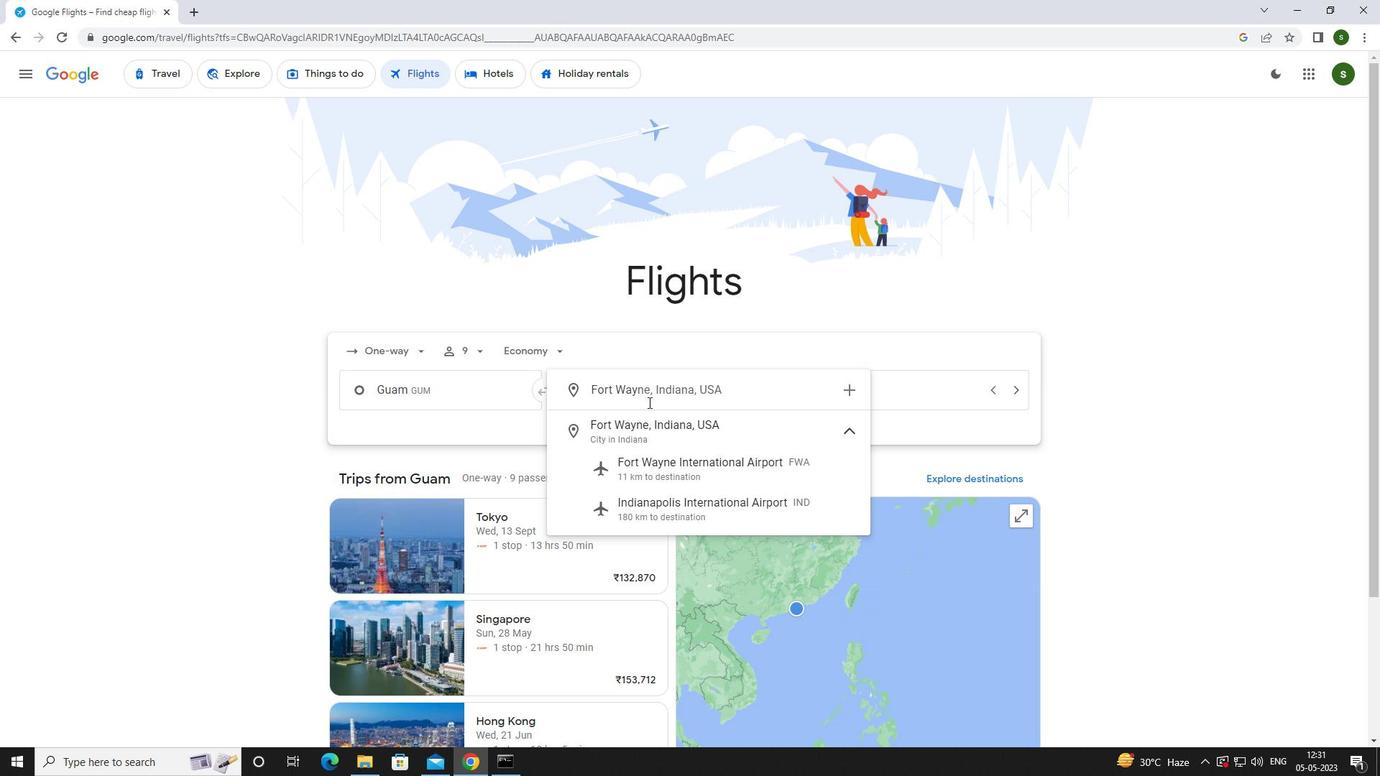 
Action: Mouse pressed left at (660, 463)
Screenshot: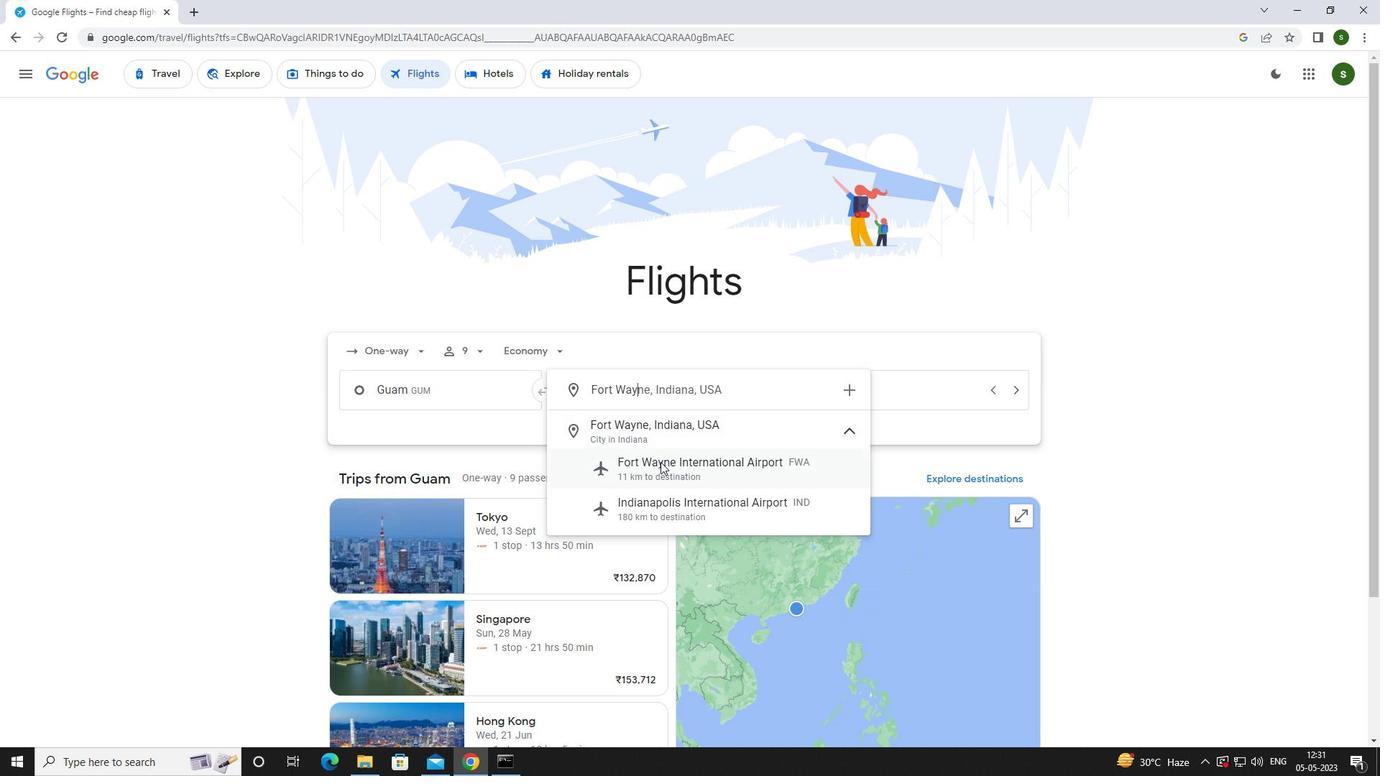 
Action: Mouse moved to (847, 384)
Screenshot: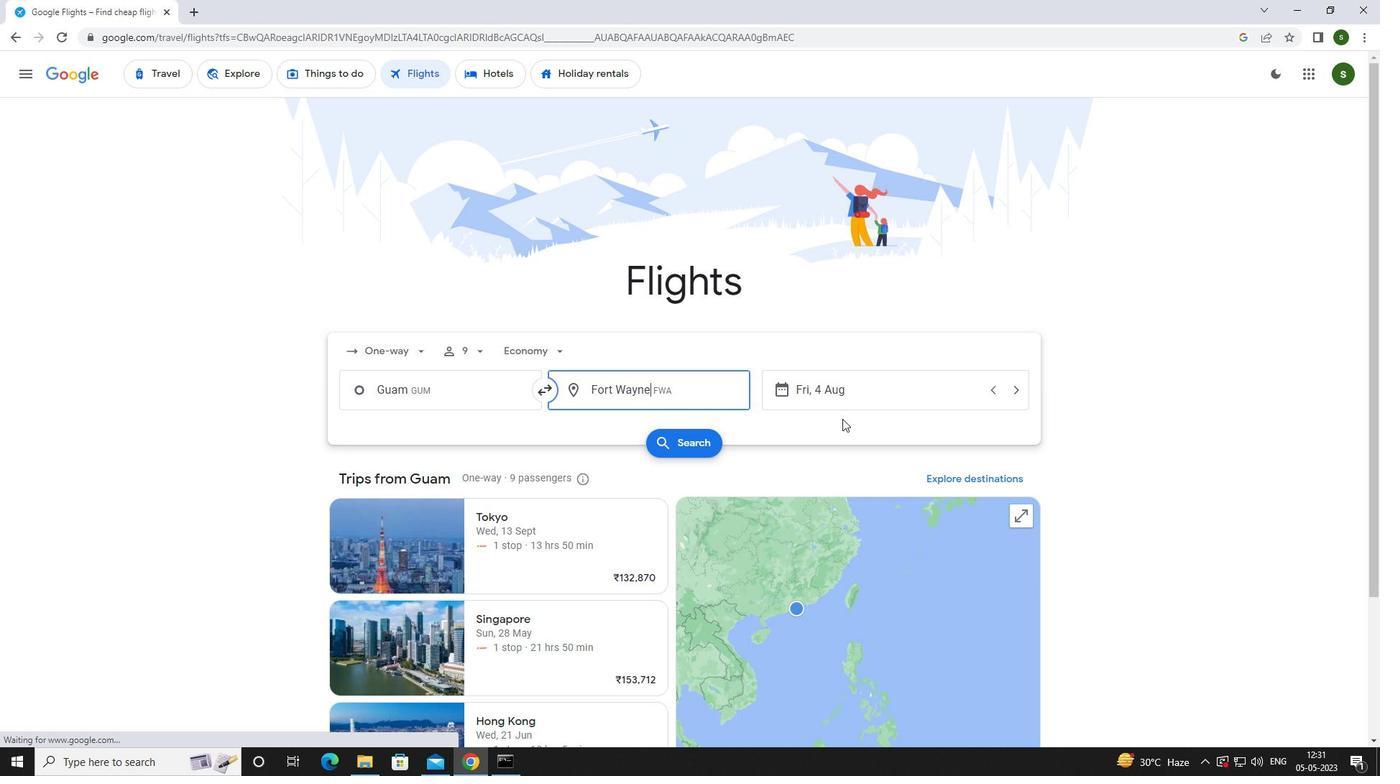 
Action: Mouse pressed left at (847, 384)
Screenshot: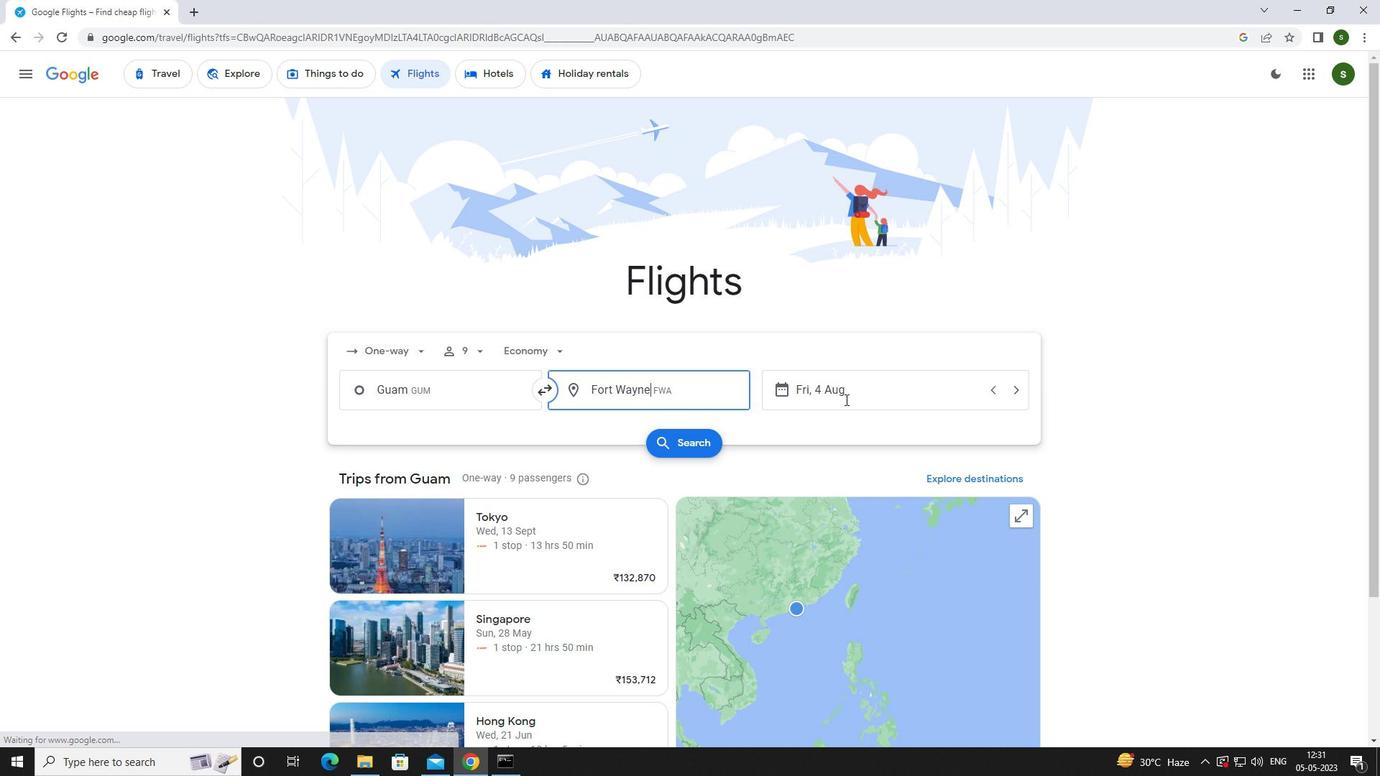 
Action: Mouse moved to (695, 473)
Screenshot: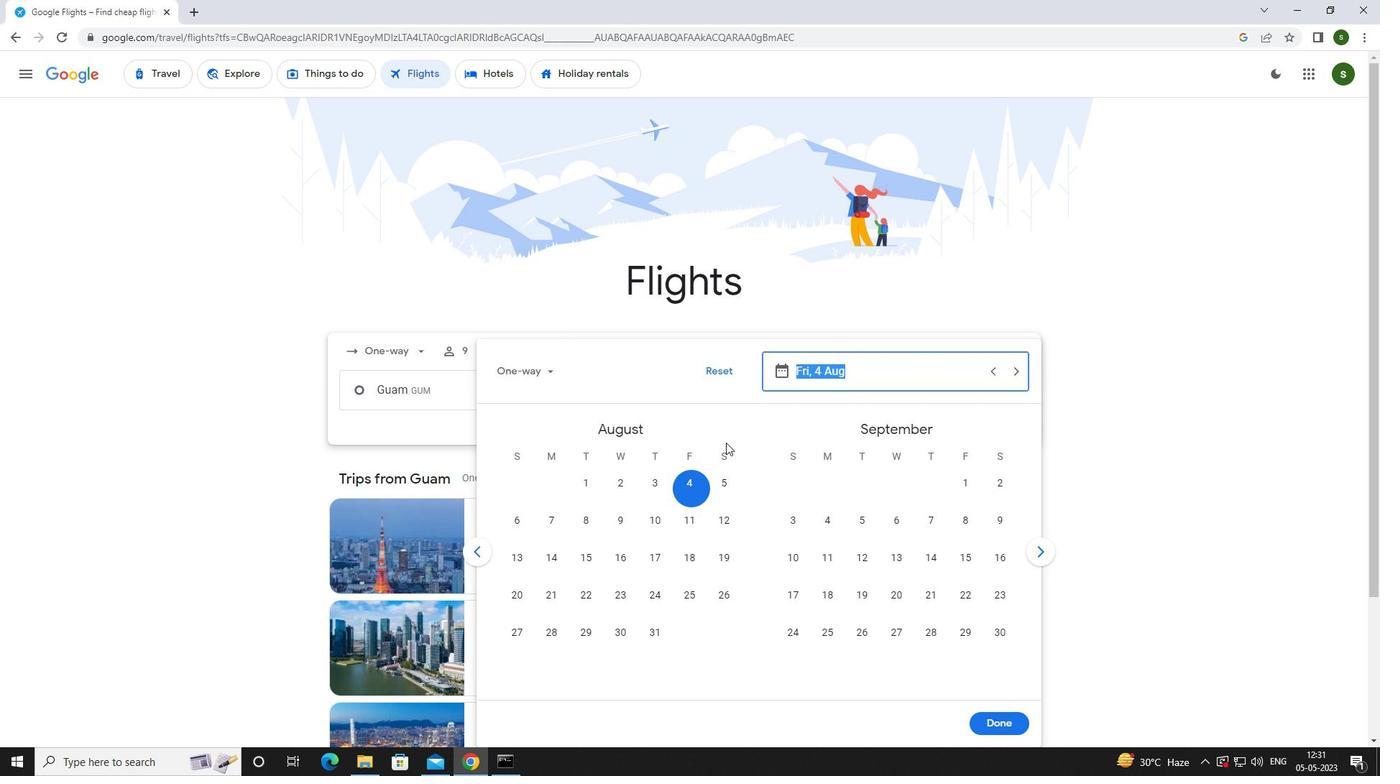 
Action: Mouse pressed left at (695, 473)
Screenshot: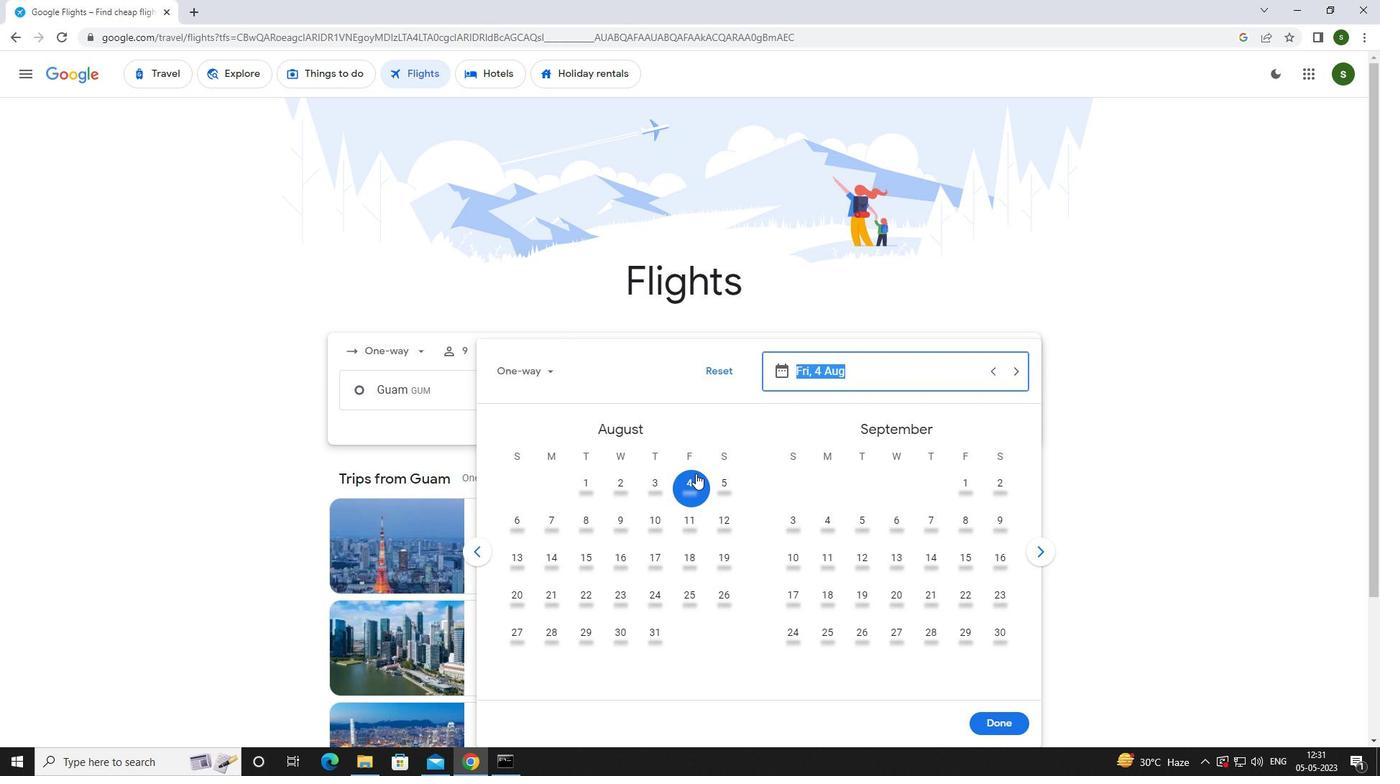 
Action: Mouse moved to (998, 720)
Screenshot: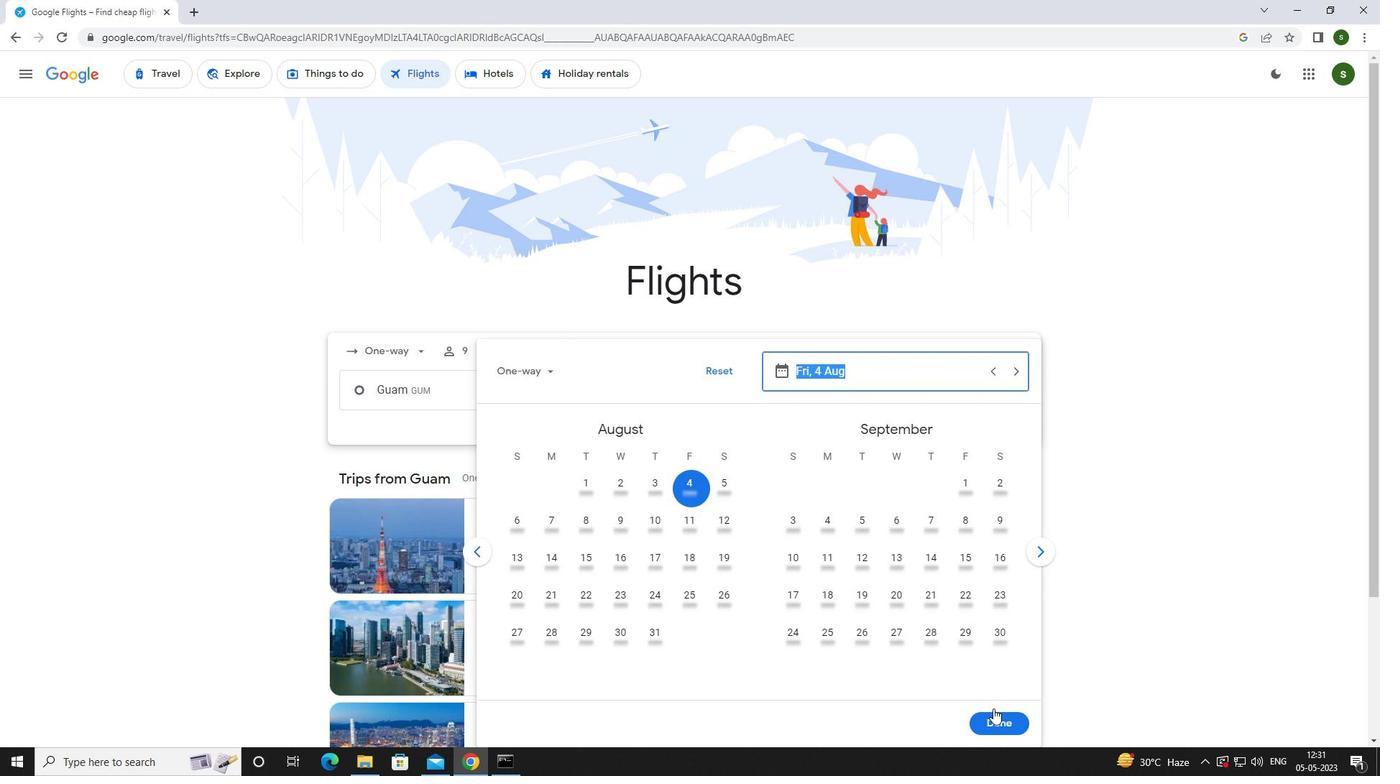 
Action: Mouse pressed left at (998, 720)
Screenshot: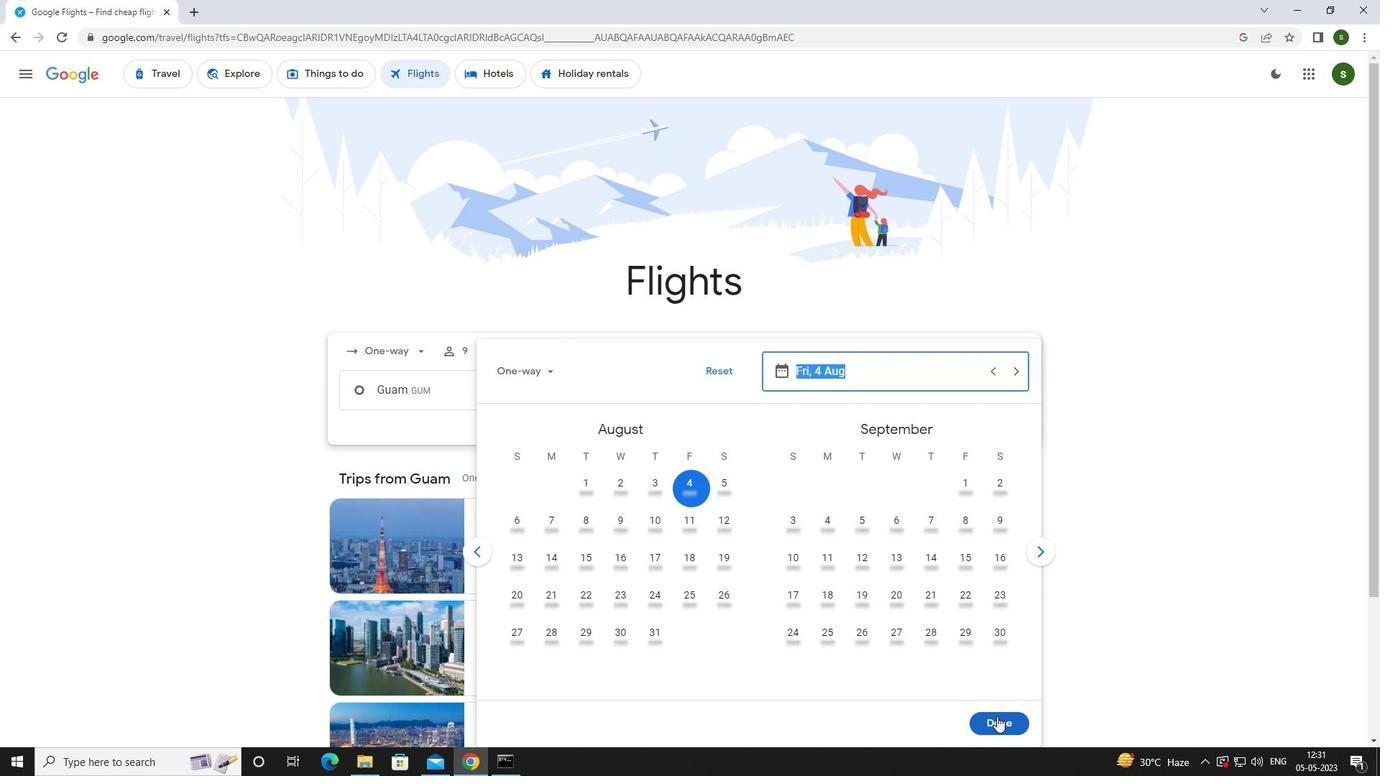 
Action: Mouse moved to (654, 440)
Screenshot: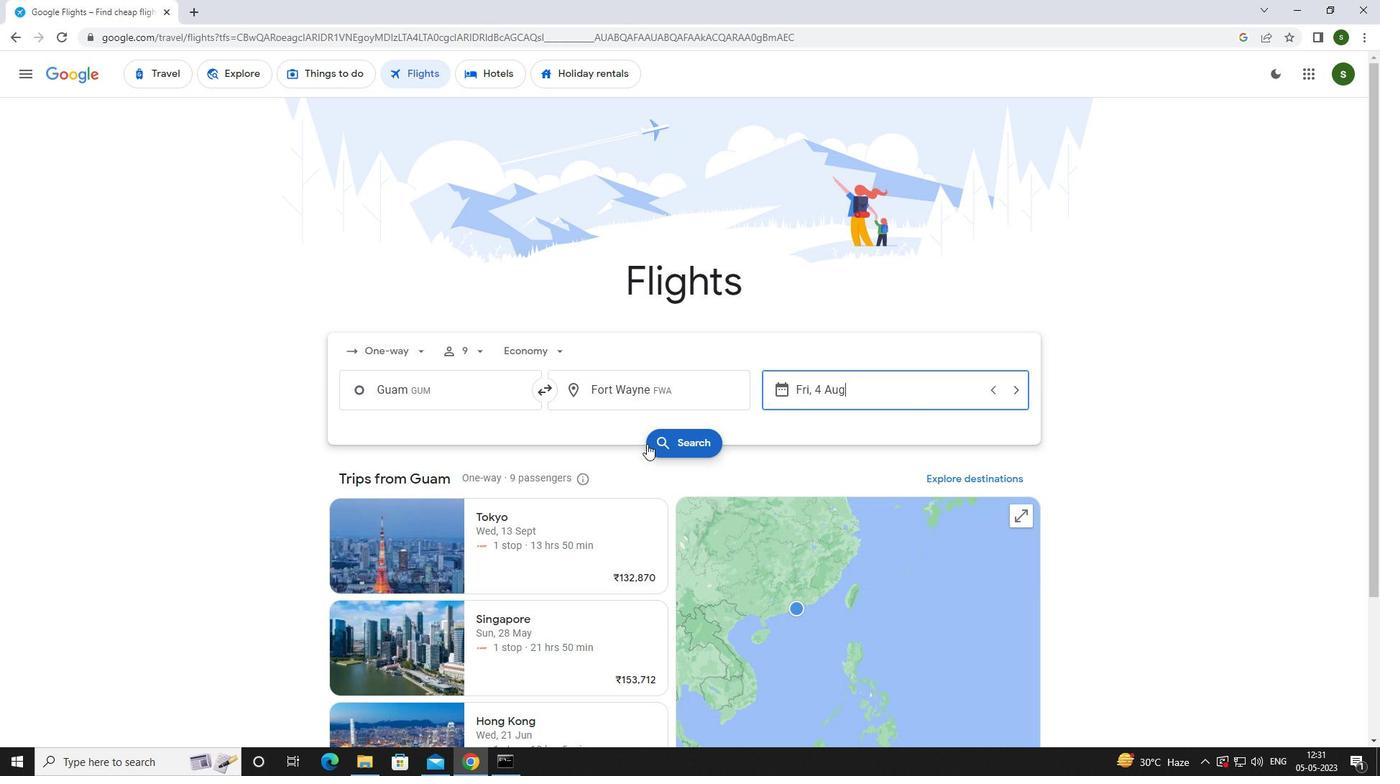 
Action: Mouse pressed left at (654, 440)
Screenshot: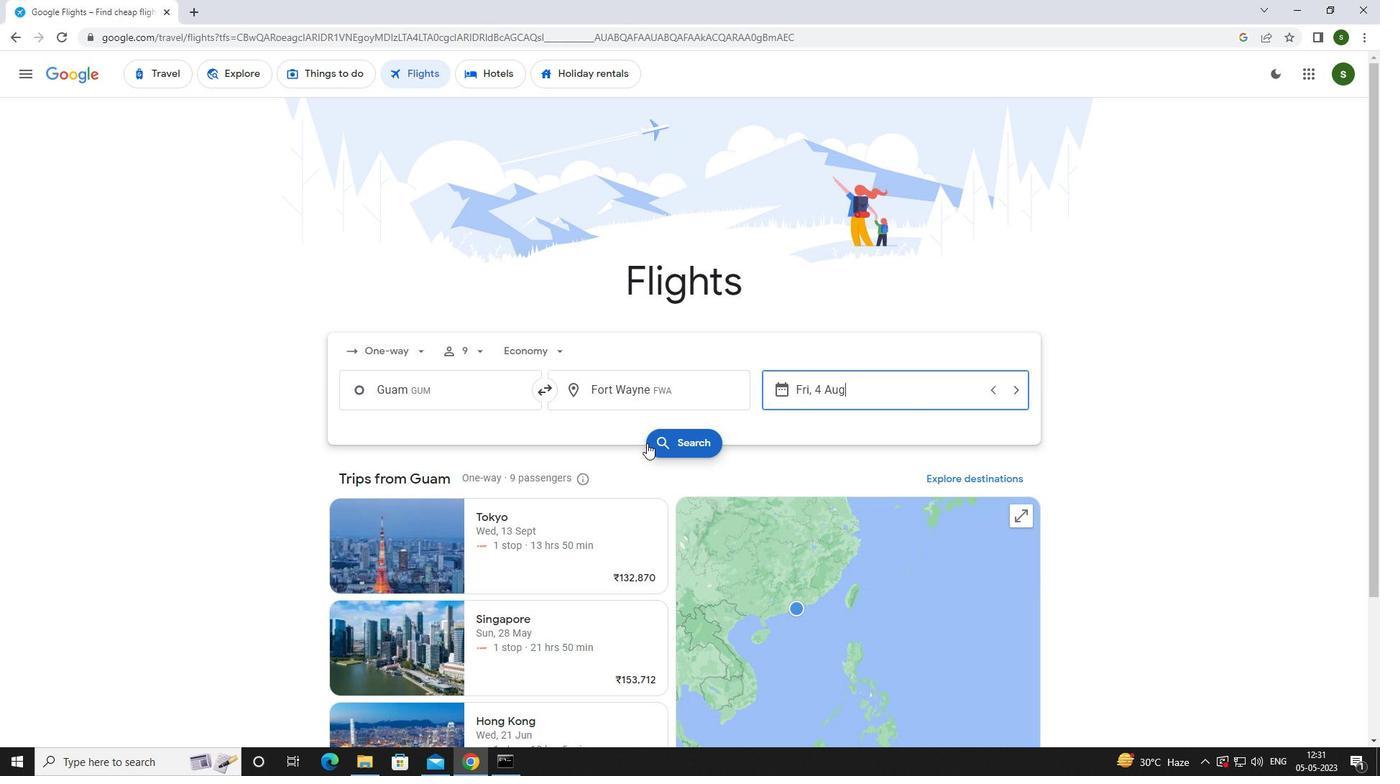 
Action: Mouse moved to (377, 202)
Screenshot: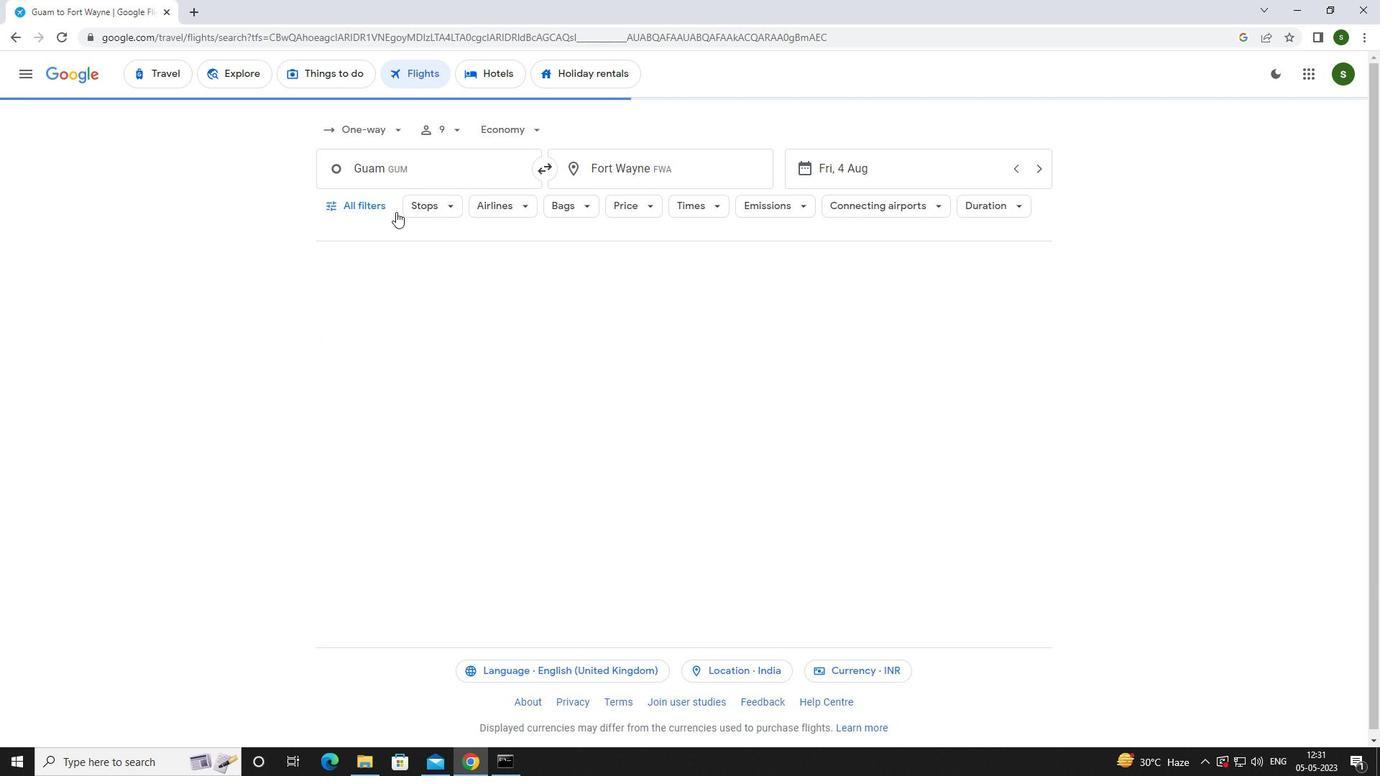 
Action: Mouse pressed left at (377, 202)
Screenshot: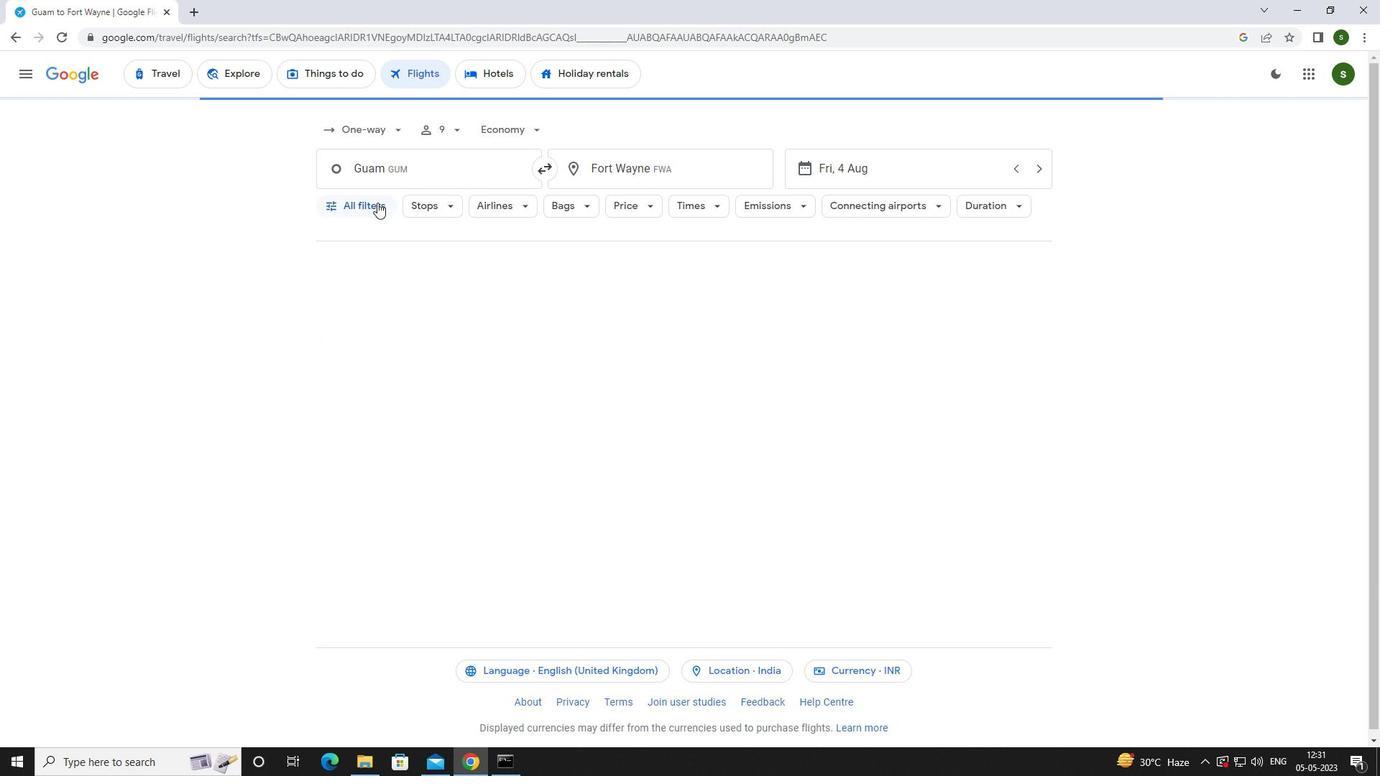 
Action: Mouse moved to (422, 334)
Screenshot: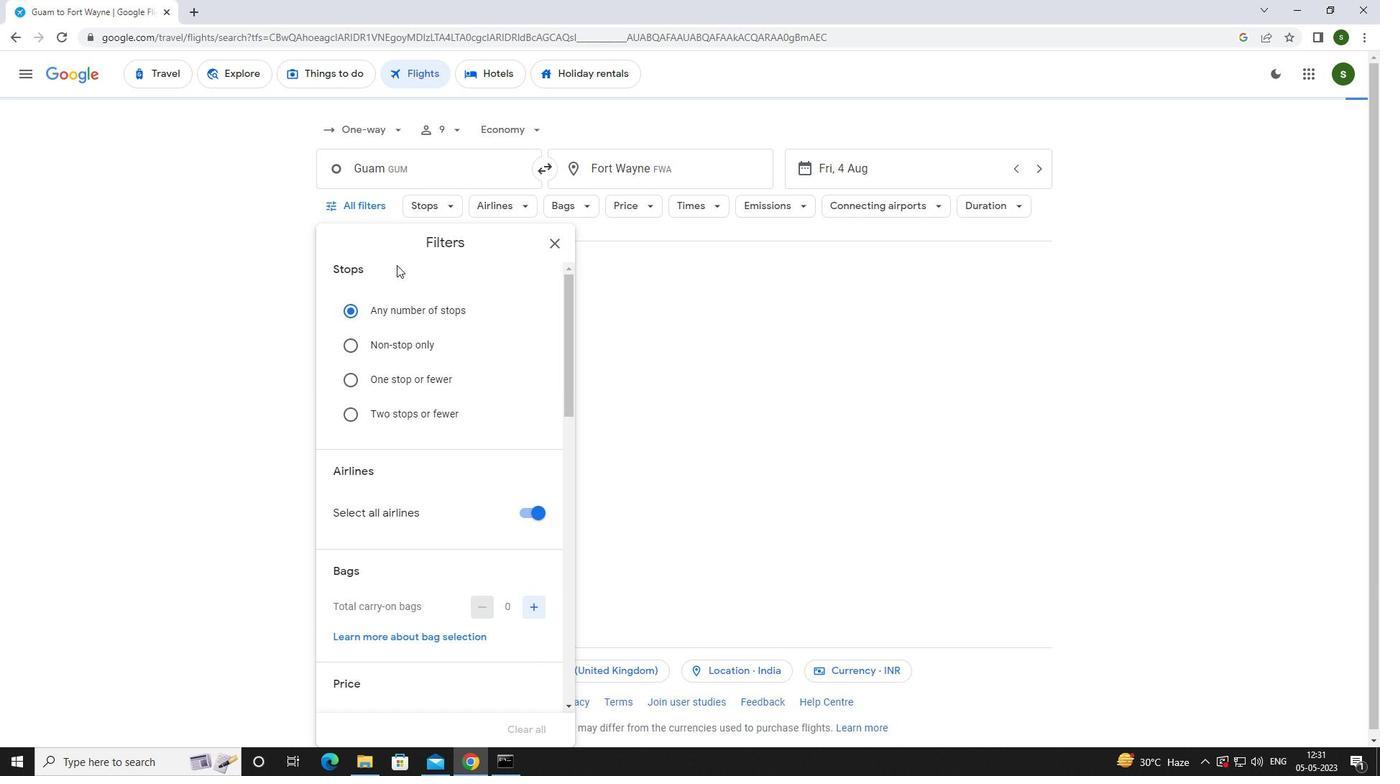 
Action: Mouse scrolled (422, 333) with delta (0, 0)
Screenshot: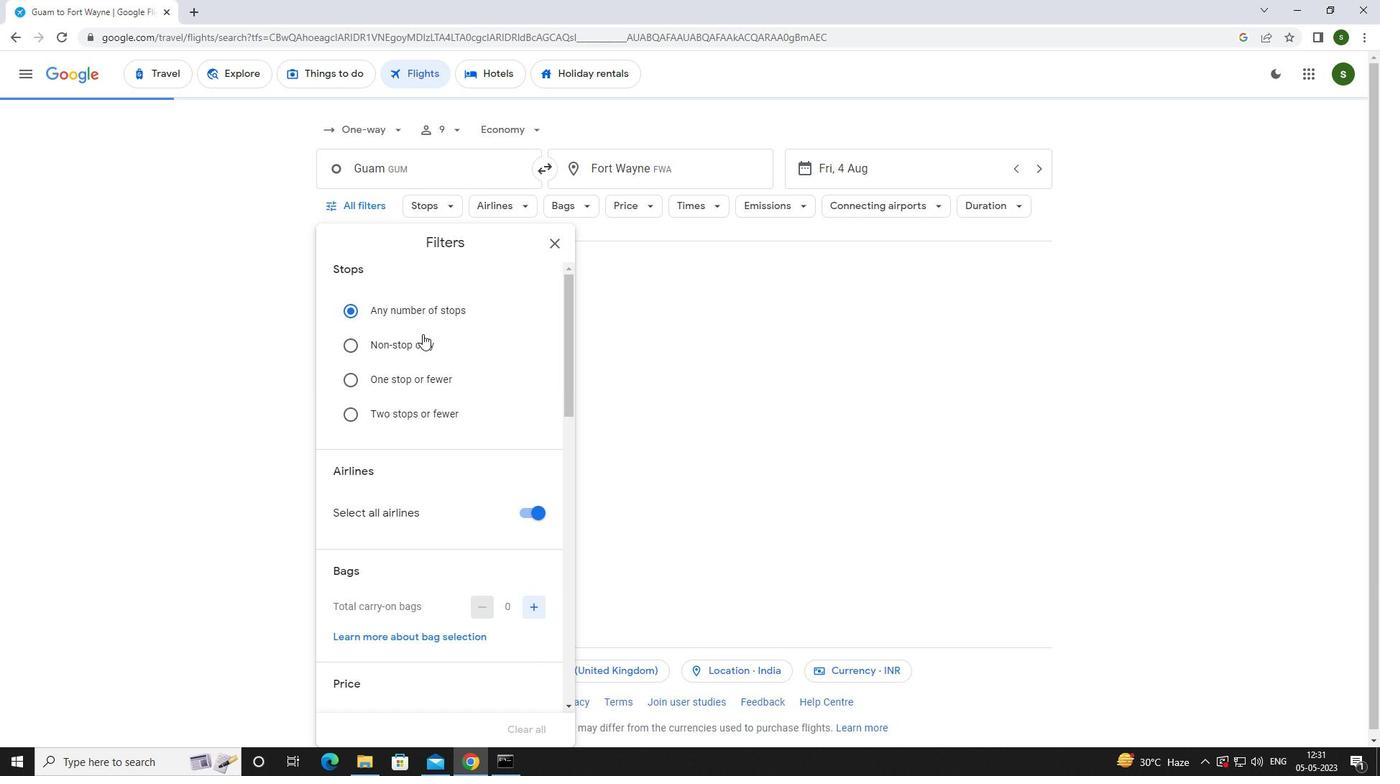 
Action: Mouse scrolled (422, 333) with delta (0, 0)
Screenshot: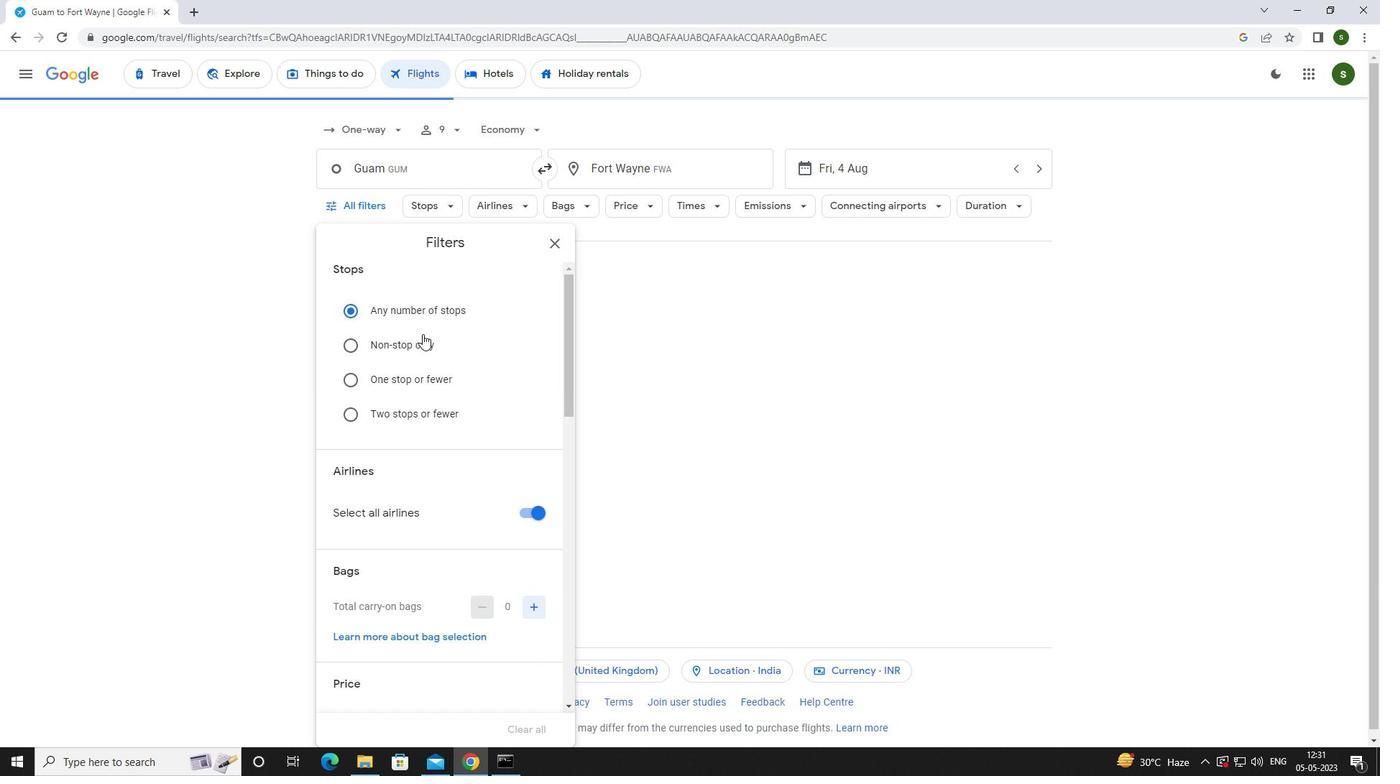 
Action: Mouse scrolled (422, 333) with delta (0, 0)
Screenshot: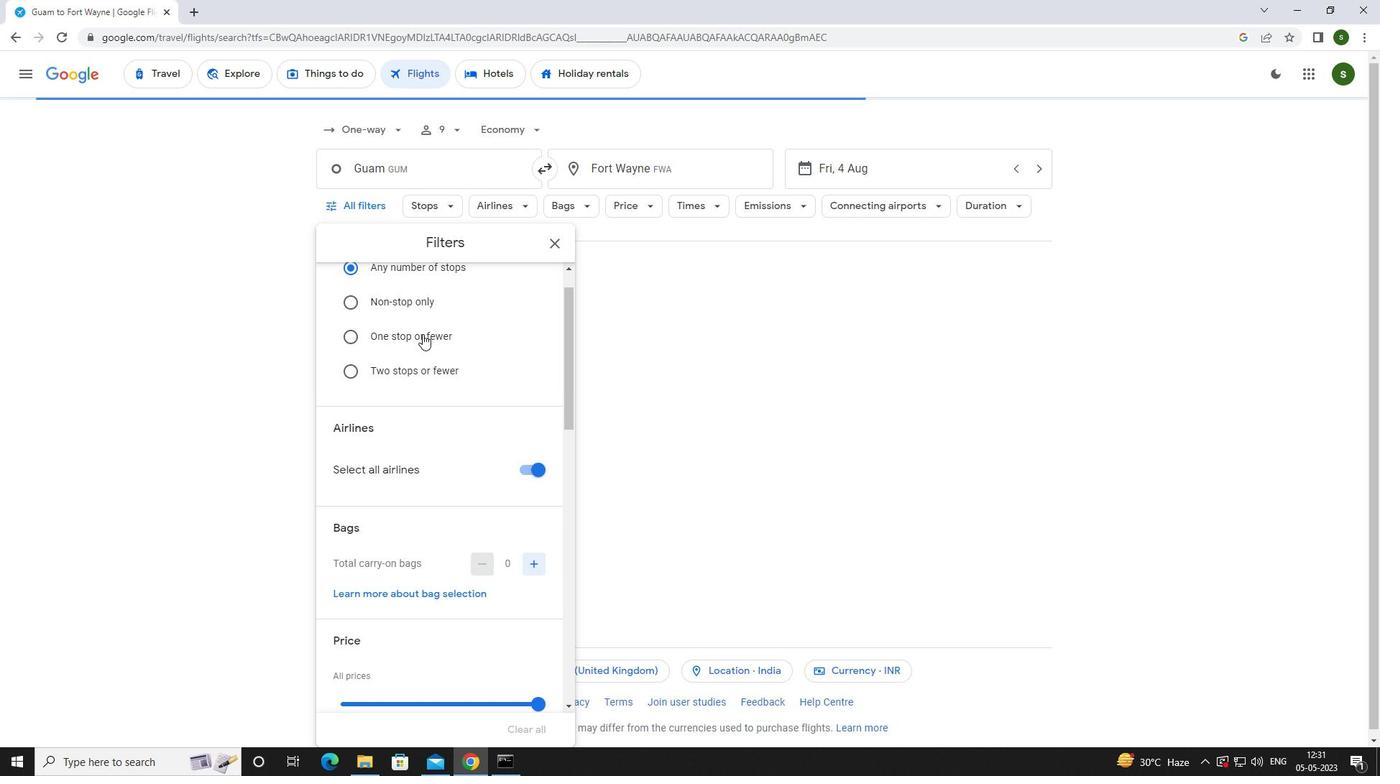 
Action: Mouse scrolled (422, 333) with delta (0, 0)
Screenshot: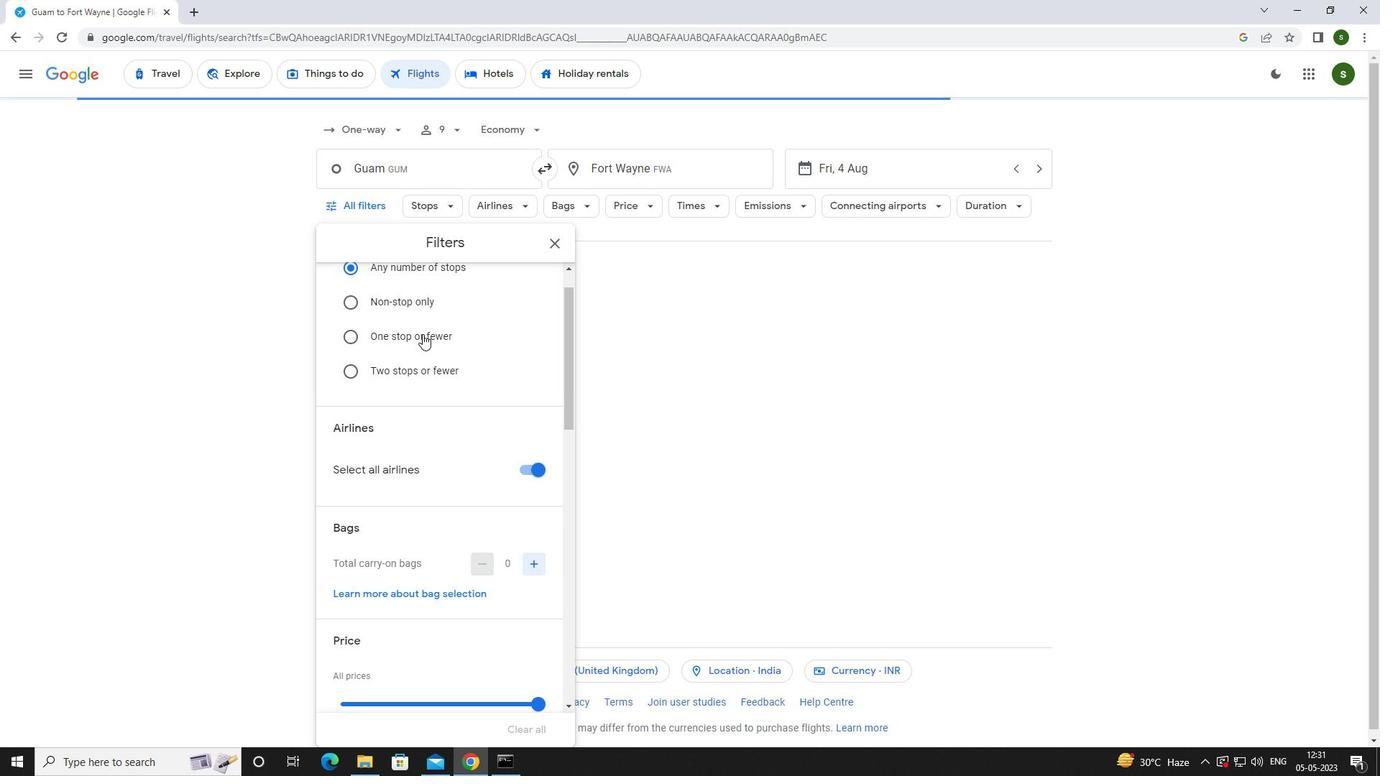 
Action: Mouse moved to (534, 314)
Screenshot: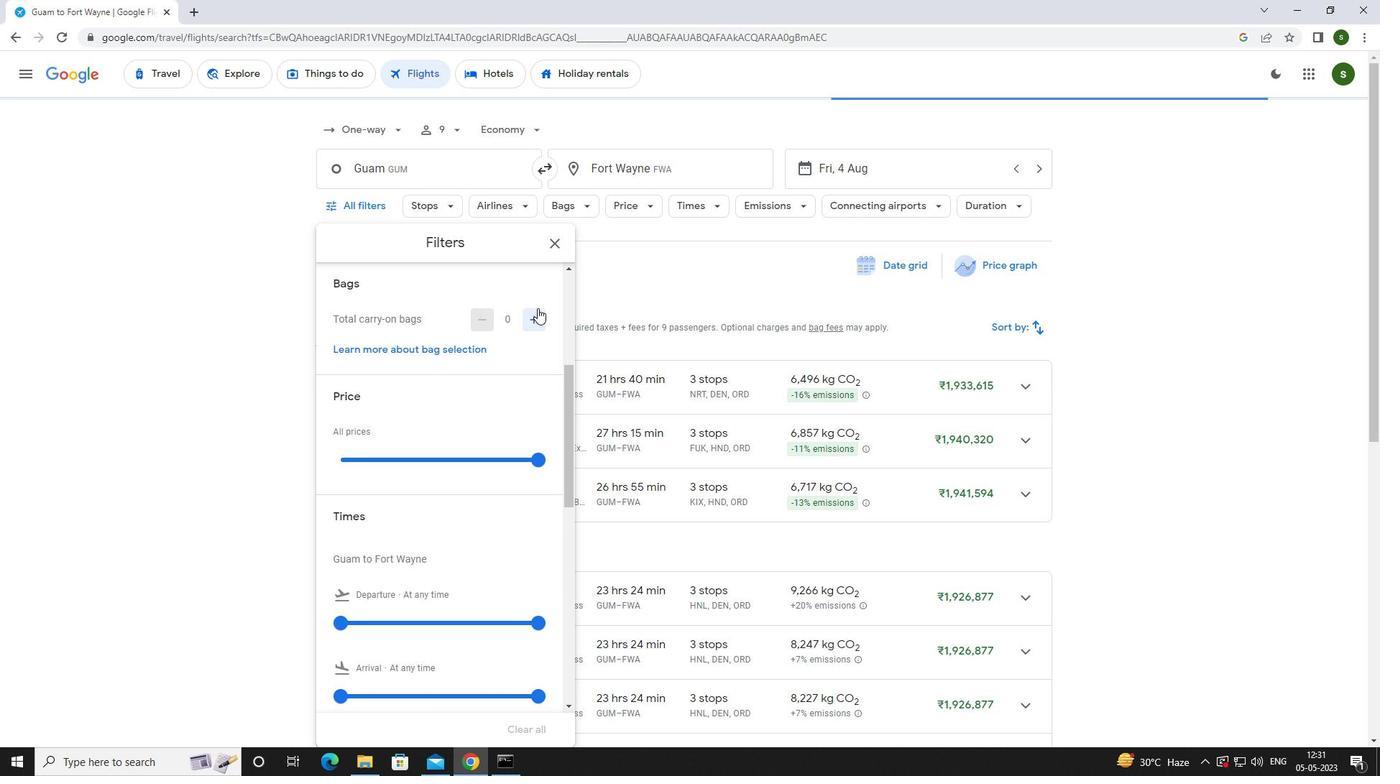 
Action: Mouse pressed left at (534, 314)
Screenshot: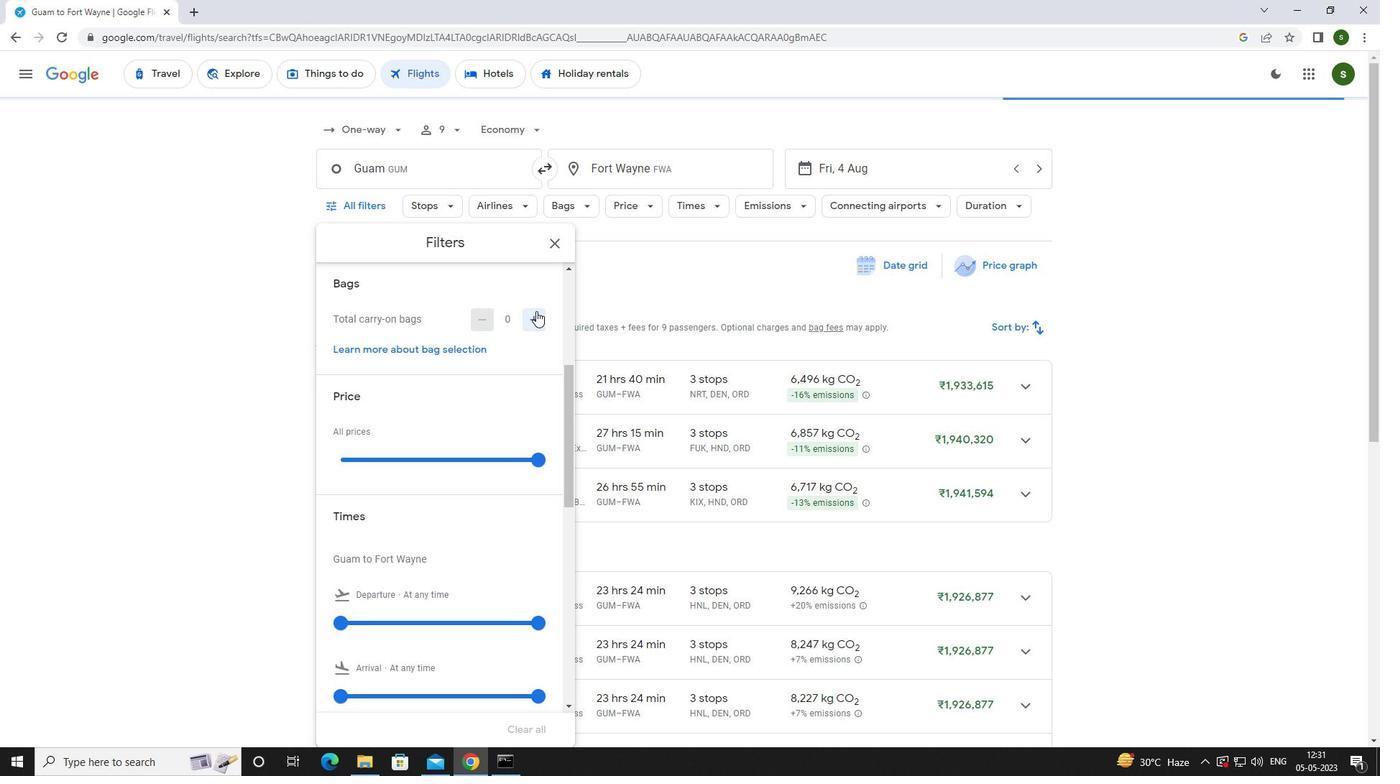 
Action: Mouse pressed left at (534, 314)
Screenshot: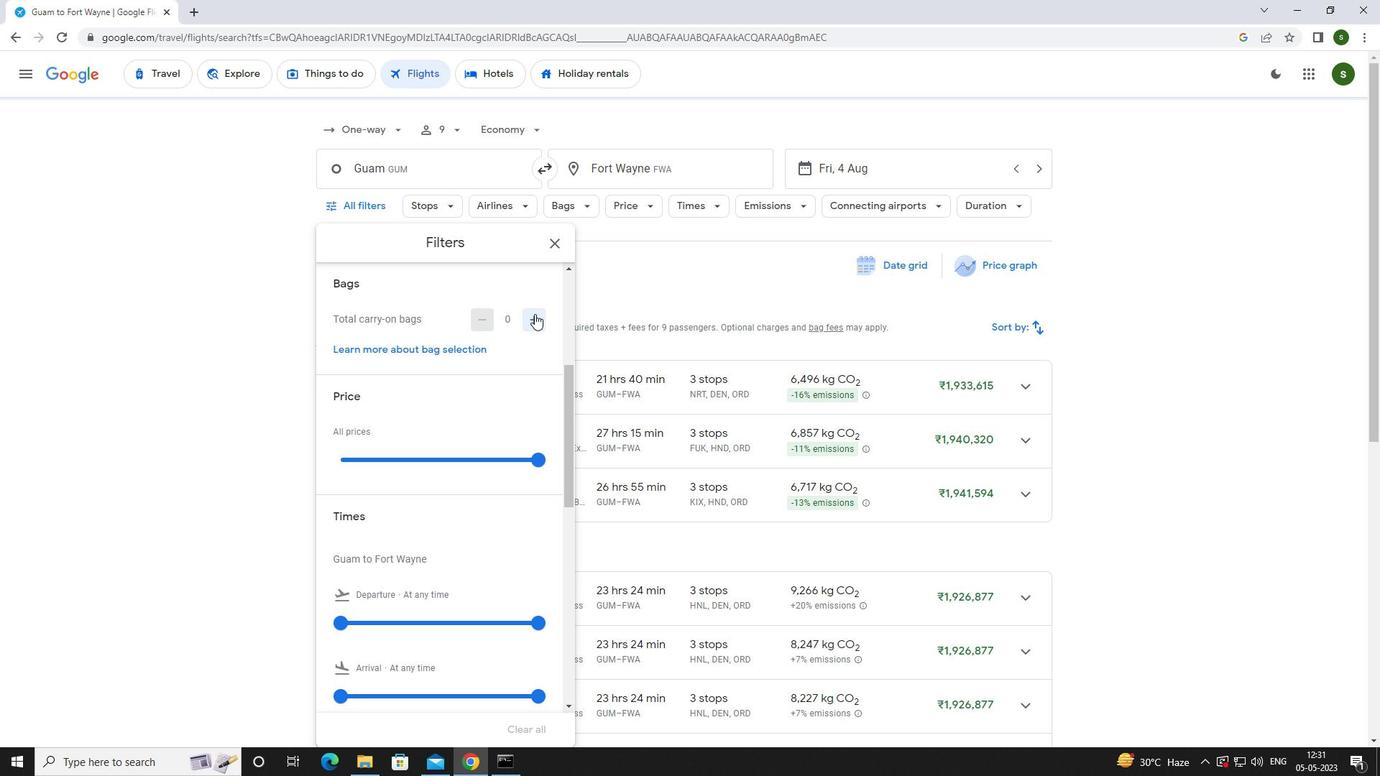 
Action: Mouse moved to (538, 457)
Screenshot: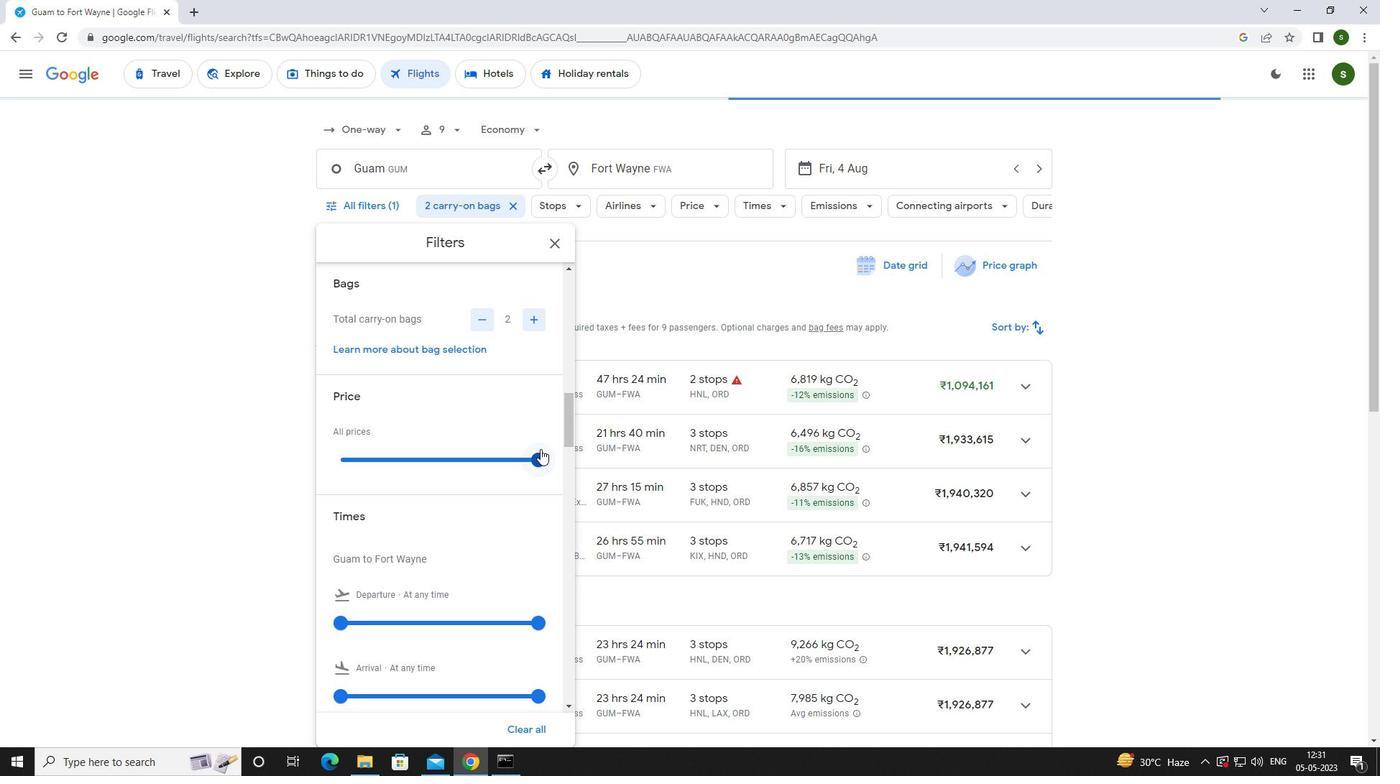 
Action: Mouse pressed left at (538, 457)
Screenshot: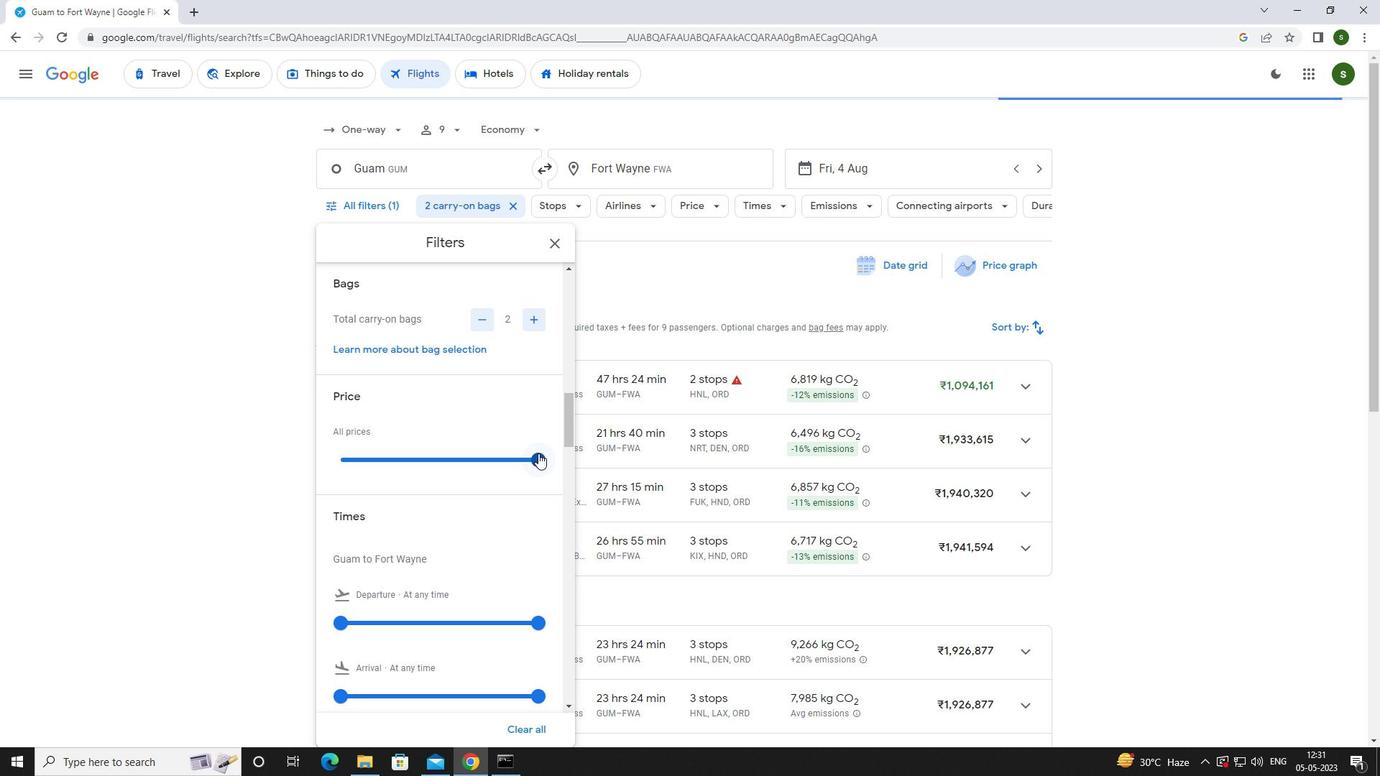 
Action: Mouse moved to (385, 468)
Screenshot: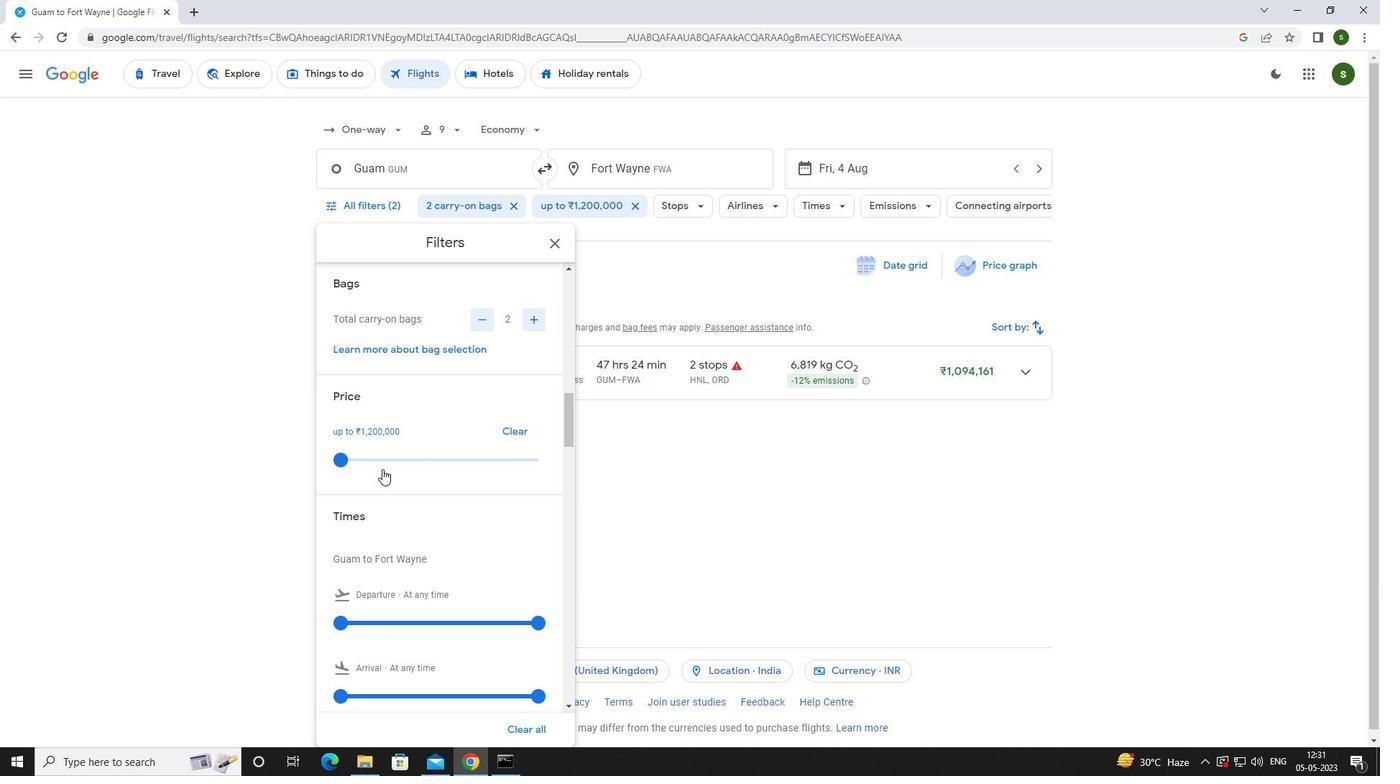 
Action: Mouse scrolled (385, 467) with delta (0, 0)
Screenshot: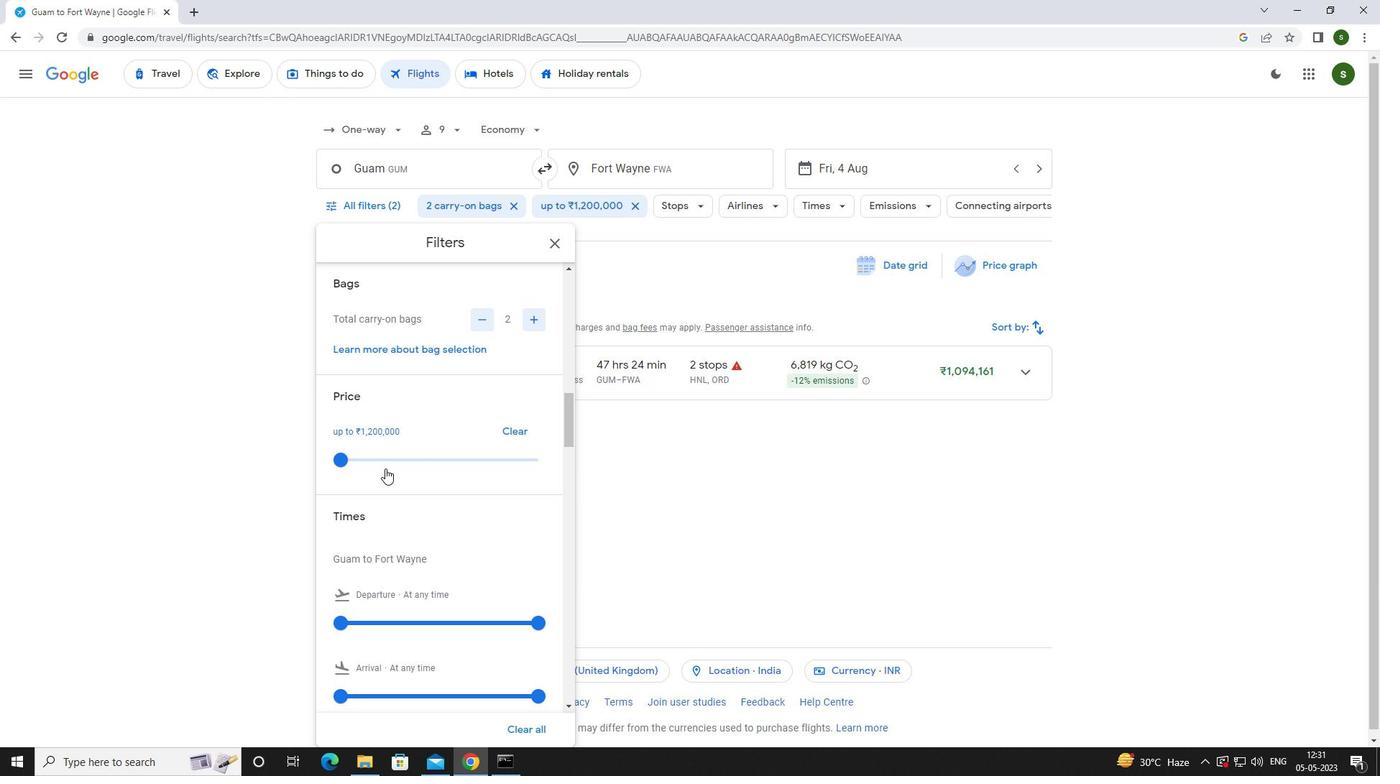 
Action: Mouse moved to (385, 467)
Screenshot: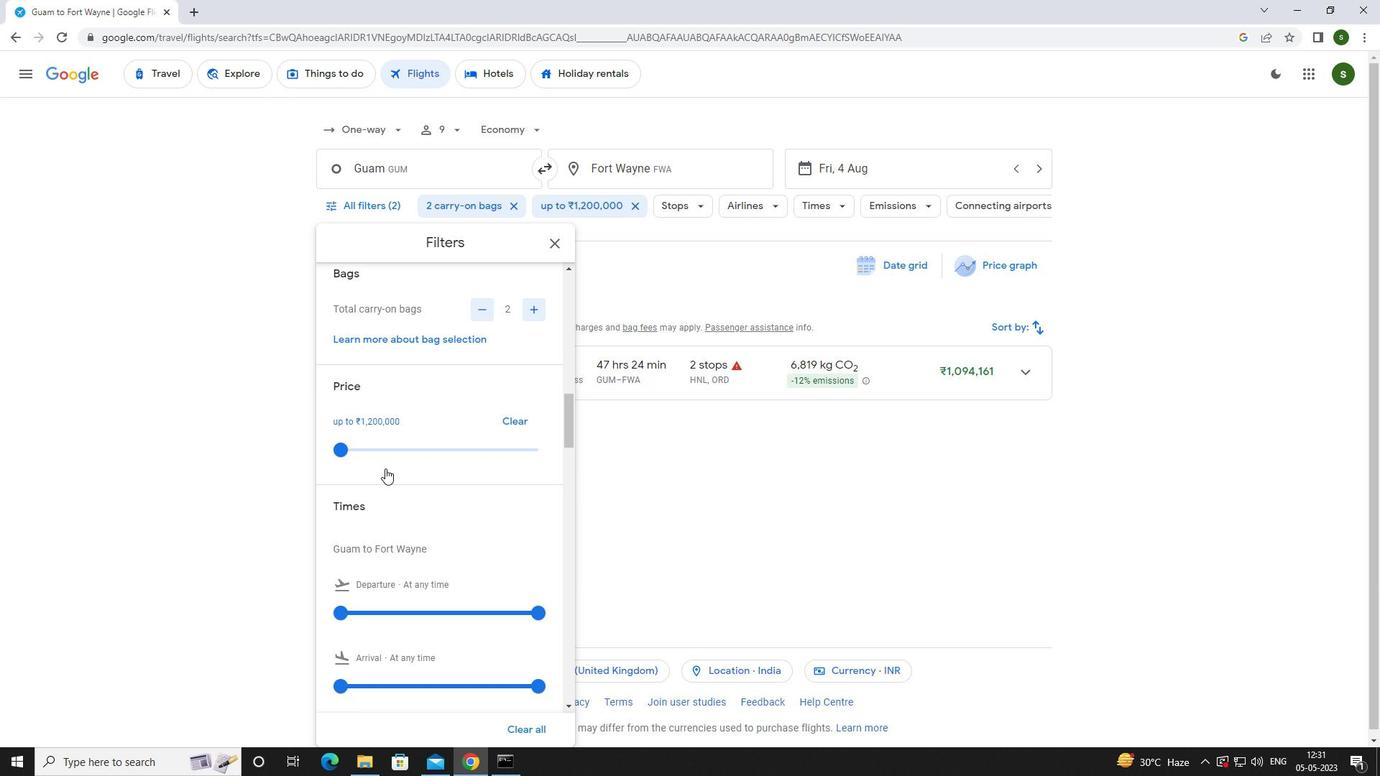 
Action: Mouse scrolled (385, 467) with delta (0, 0)
Screenshot: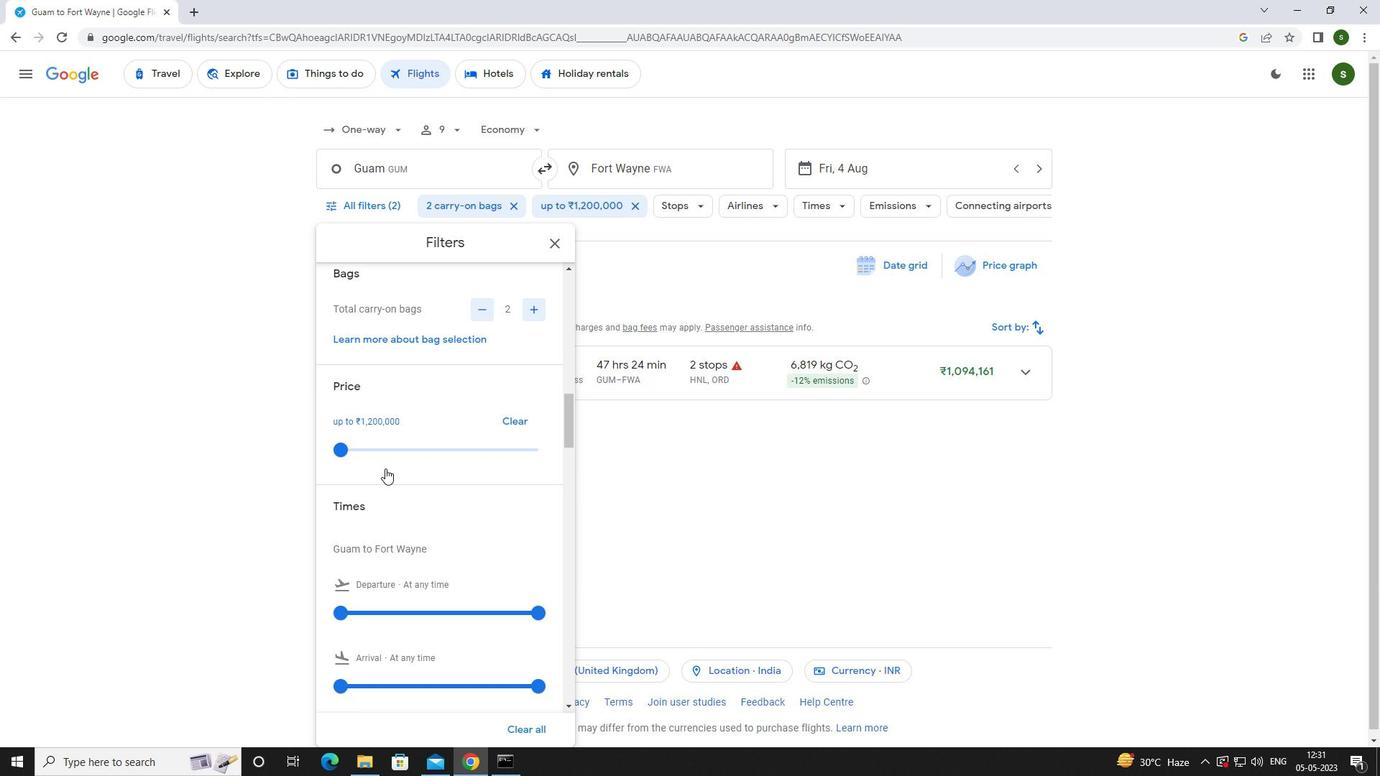 
Action: Mouse moved to (337, 475)
Screenshot: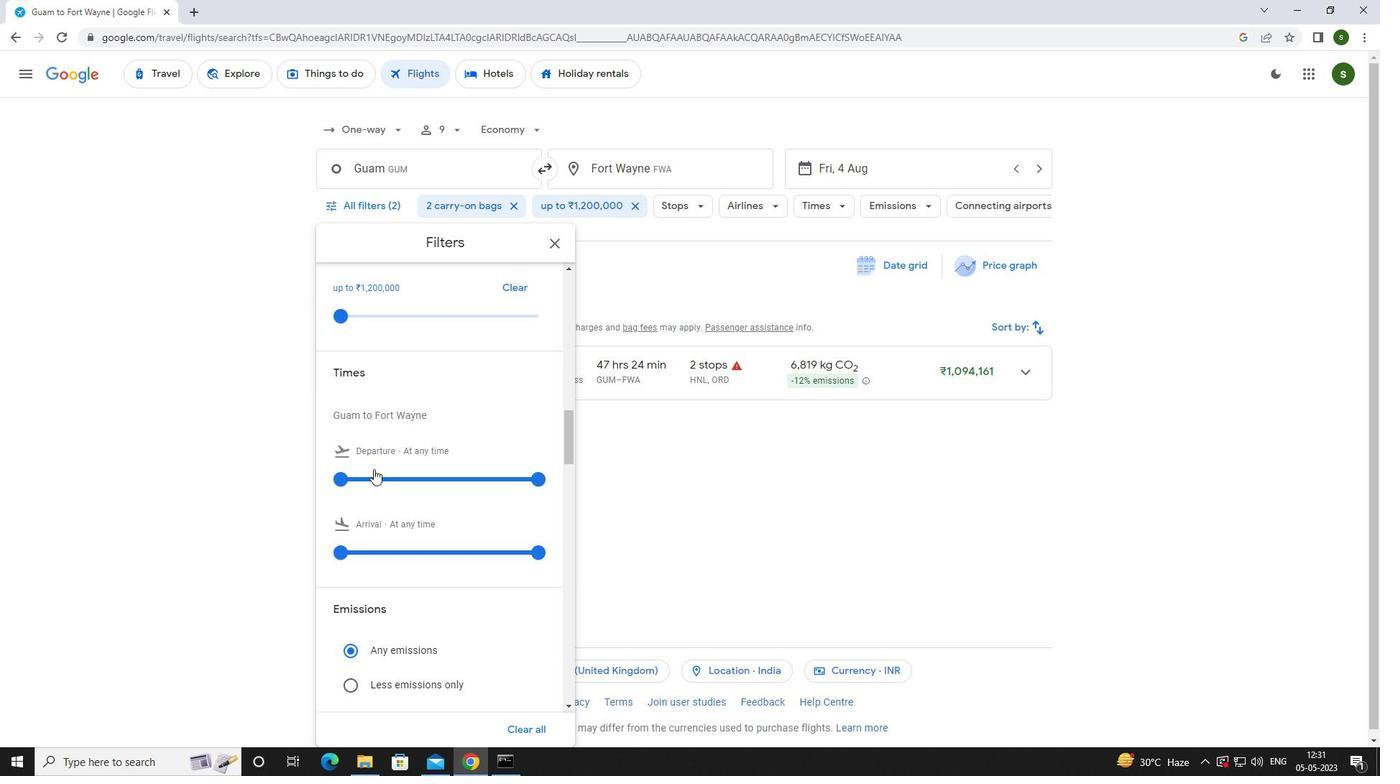 
Action: Mouse pressed left at (337, 475)
Screenshot: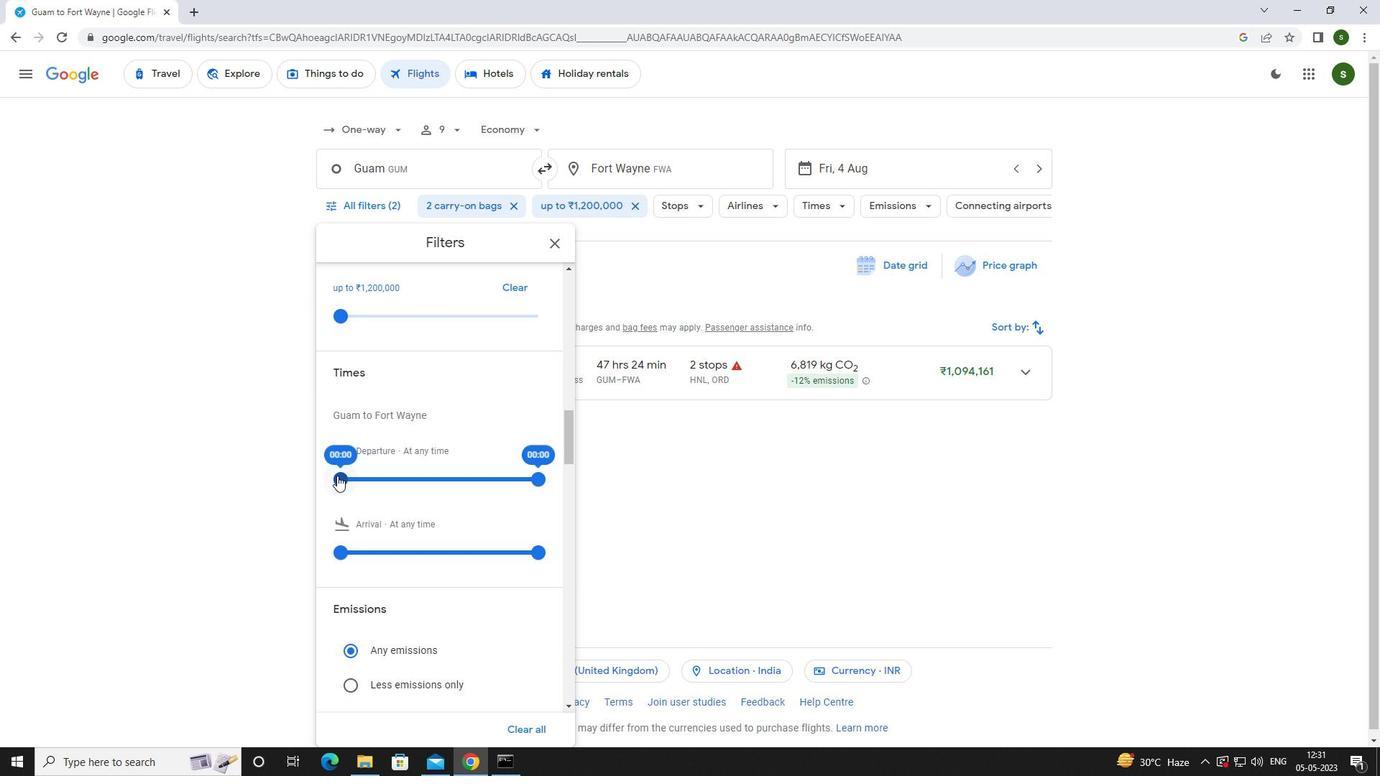 
Action: Mouse moved to (611, 488)
Screenshot: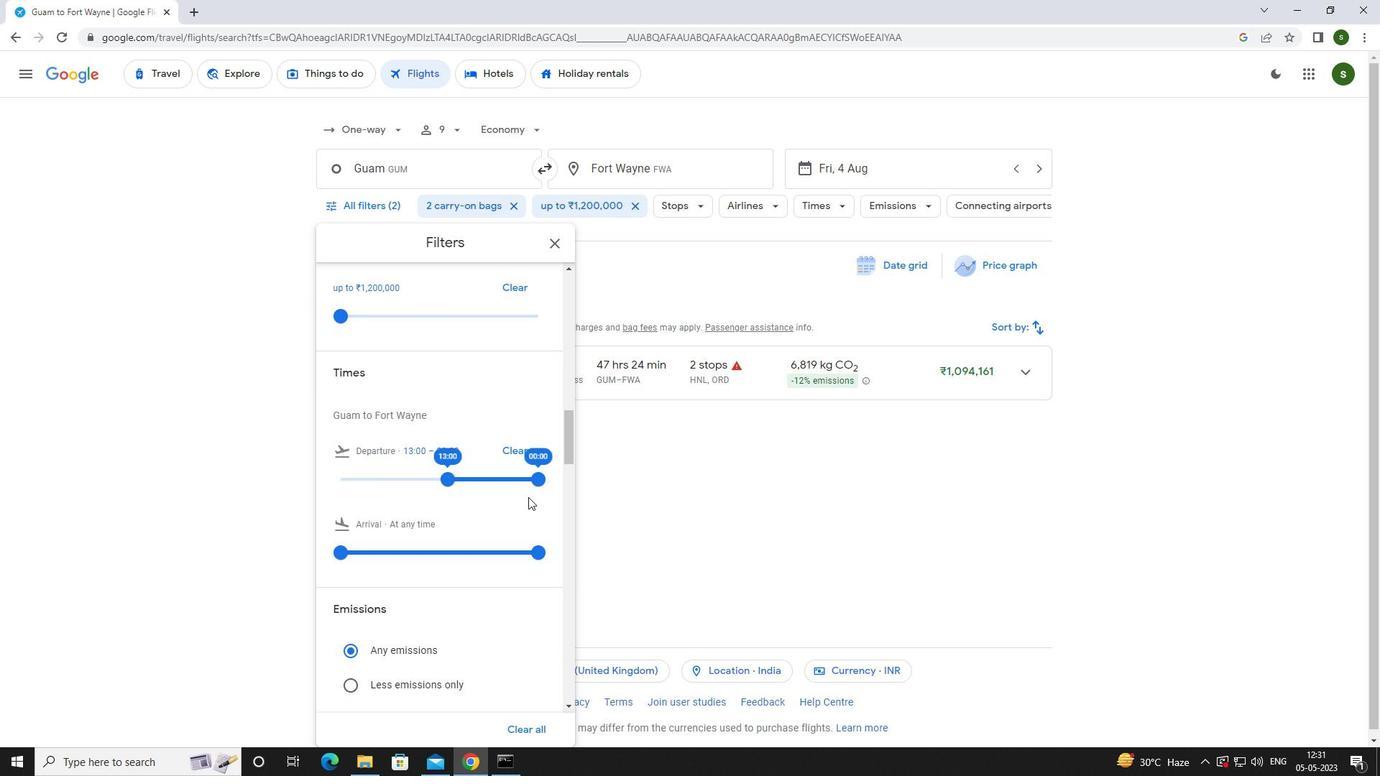 
Action: Mouse pressed left at (611, 488)
Screenshot: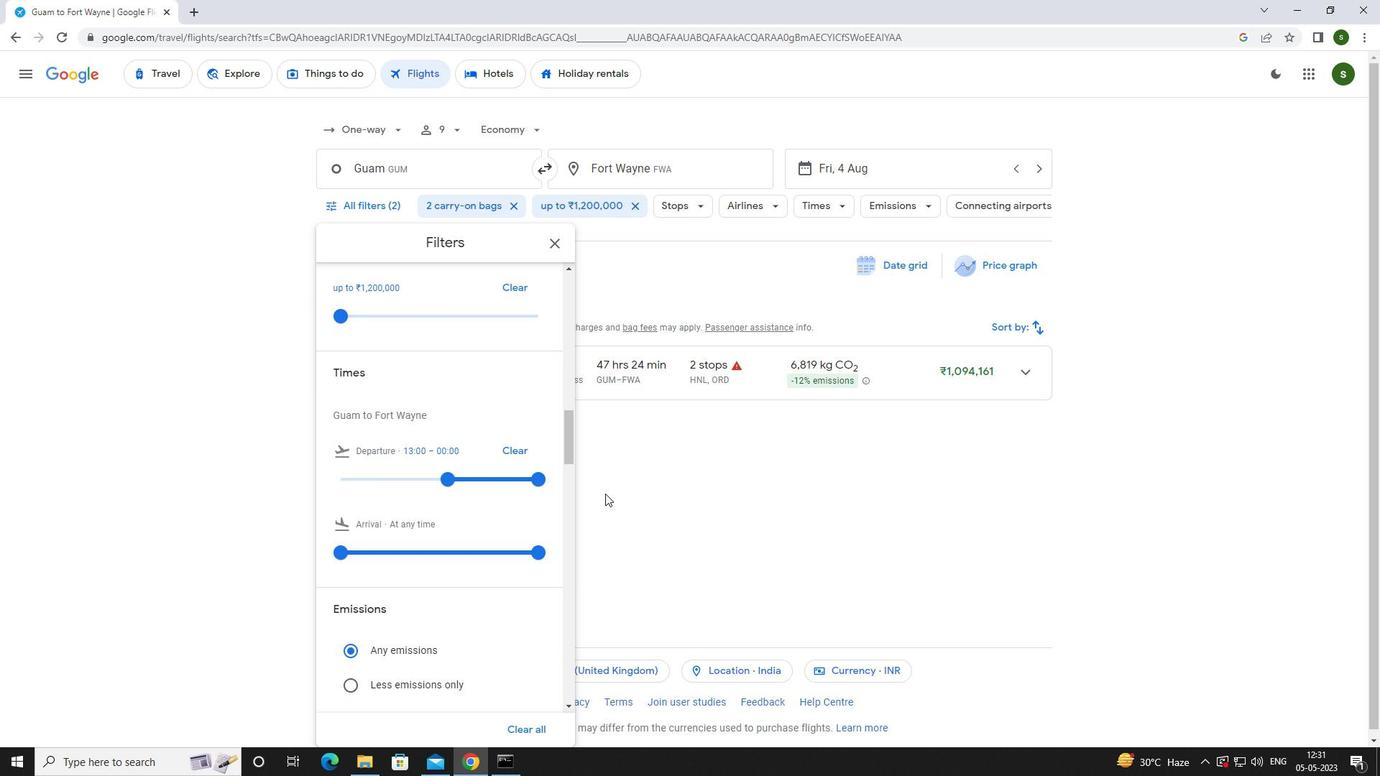 
